 Task: Open a blank sheet, save the file as effectiveteamwork.doc Add Heading 'Key elements of effective teamwork:'Key elements of effective teamwork: Add the following points with square bulletsAdd the following points with square bullets •	Communication_x000D_
•	Shared goals_x000D_
•	Mutual respect_x000D_
 Highlight heading with color  Pink Select the entire text and apply  Outside Borders ,change the font size of heading and points to 16
Action: Mouse moved to (28, 65)
Screenshot: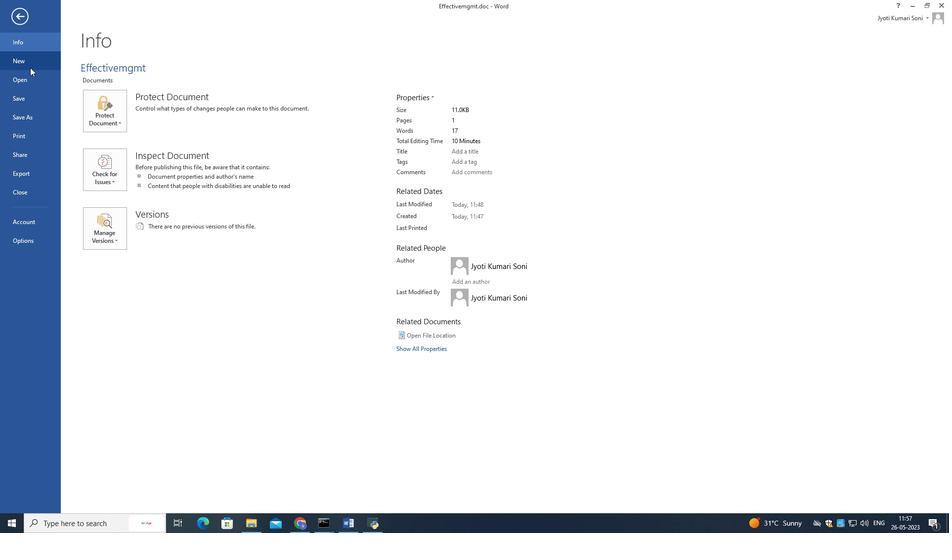 
Action: Mouse pressed left at (28, 65)
Screenshot: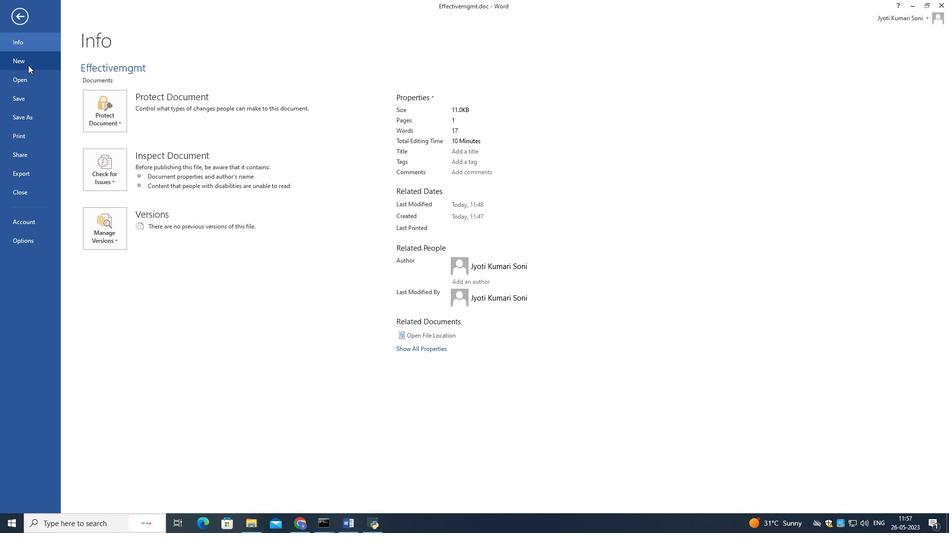 
Action: Mouse moved to (122, 149)
Screenshot: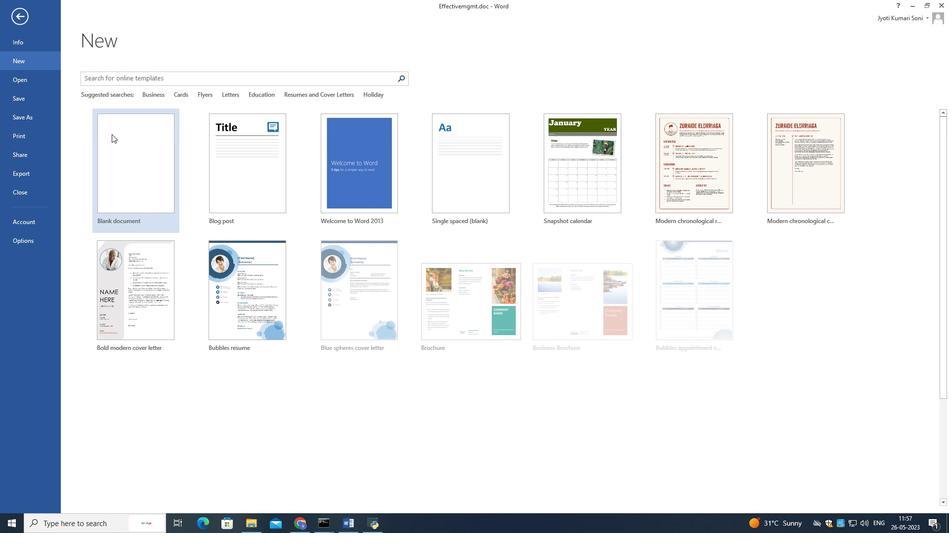
Action: Mouse pressed left at (122, 149)
Screenshot: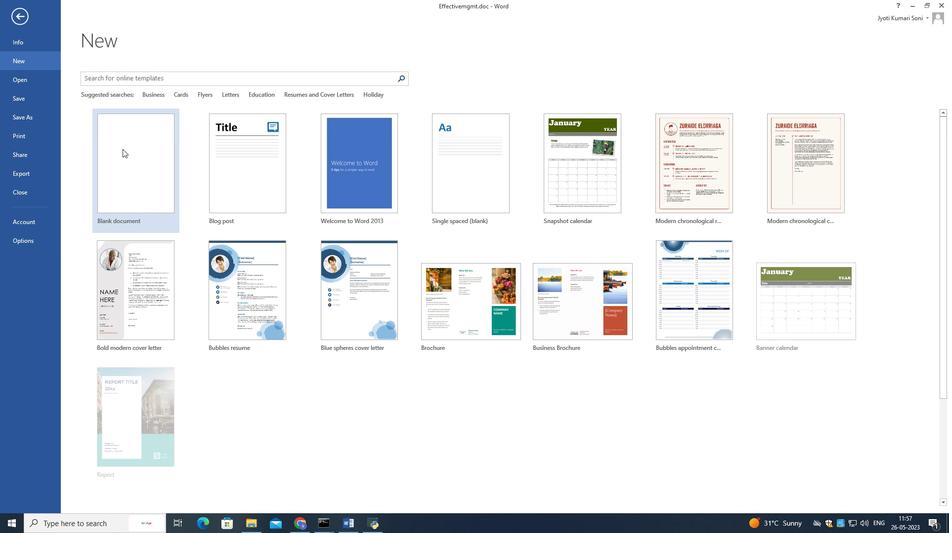 
Action: Mouse moved to (7, 14)
Screenshot: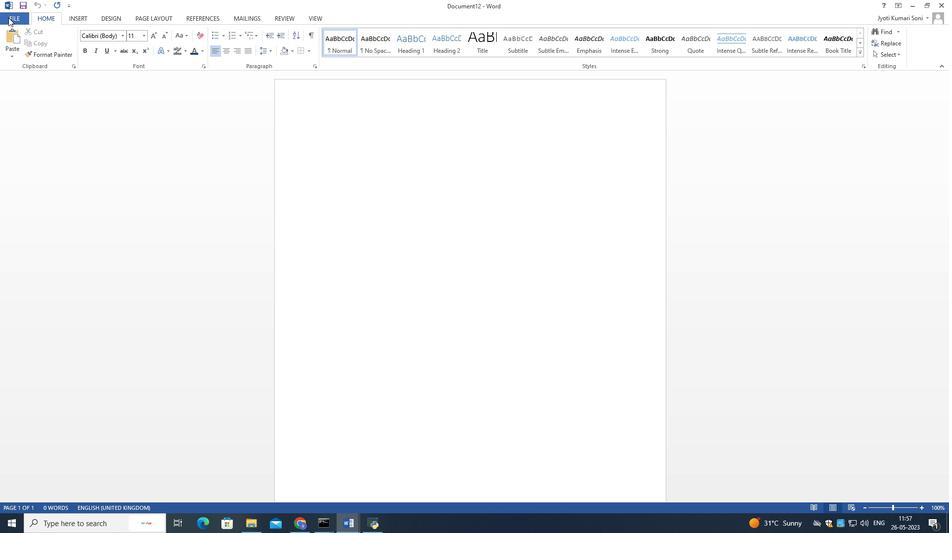
Action: Mouse pressed left at (7, 14)
Screenshot: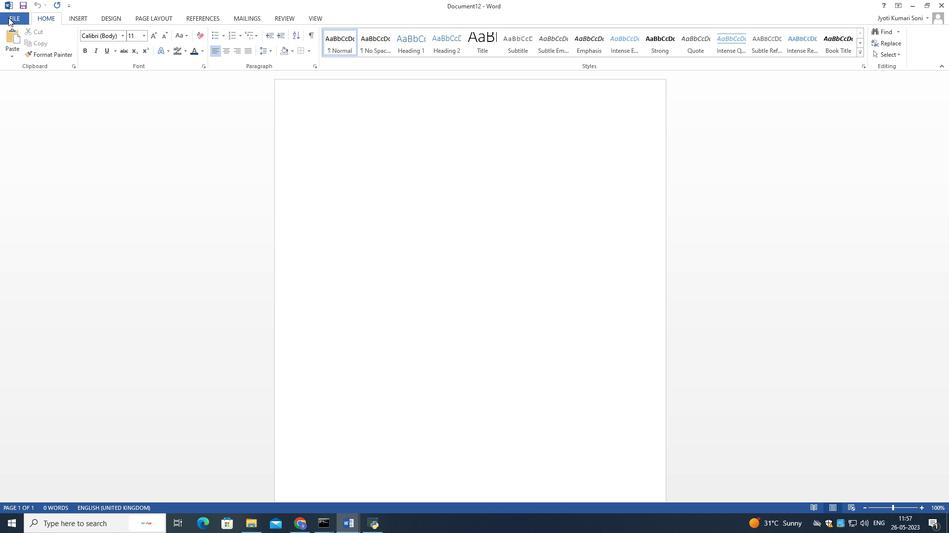 
Action: Mouse moved to (17, 115)
Screenshot: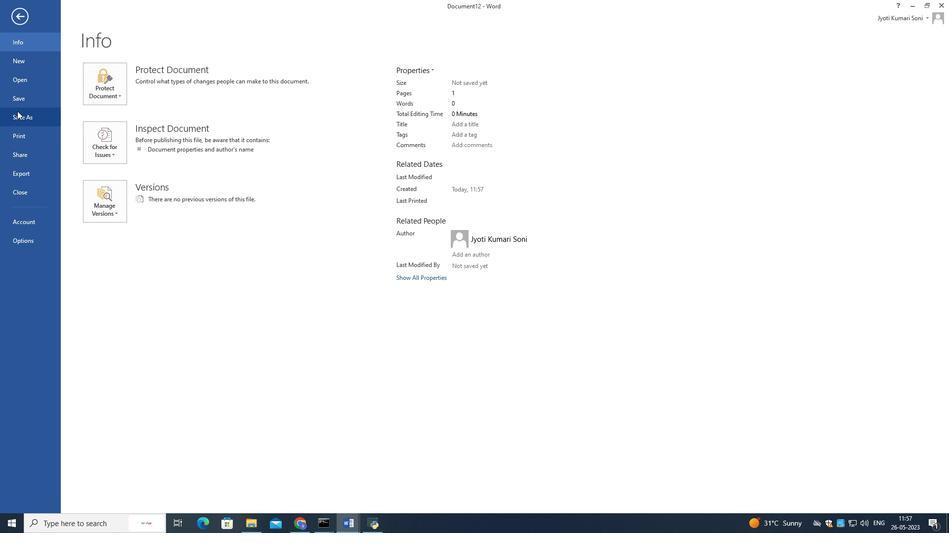 
Action: Mouse pressed left at (17, 115)
Screenshot: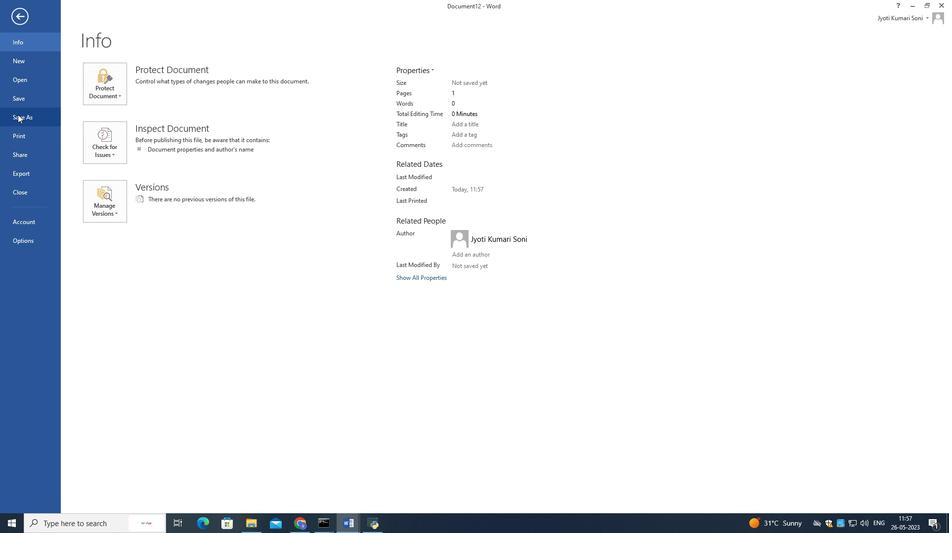 
Action: Mouse moved to (239, 102)
Screenshot: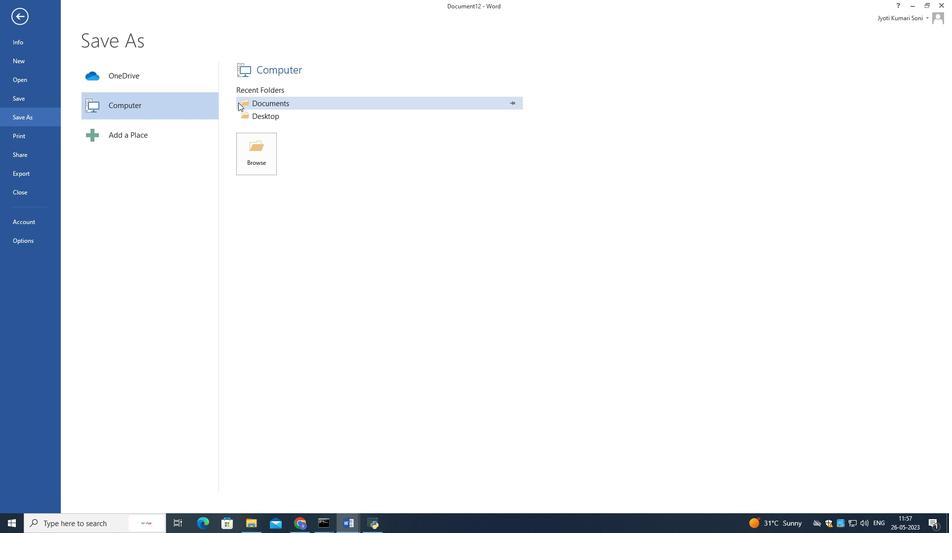 
Action: Mouse pressed left at (239, 102)
Screenshot: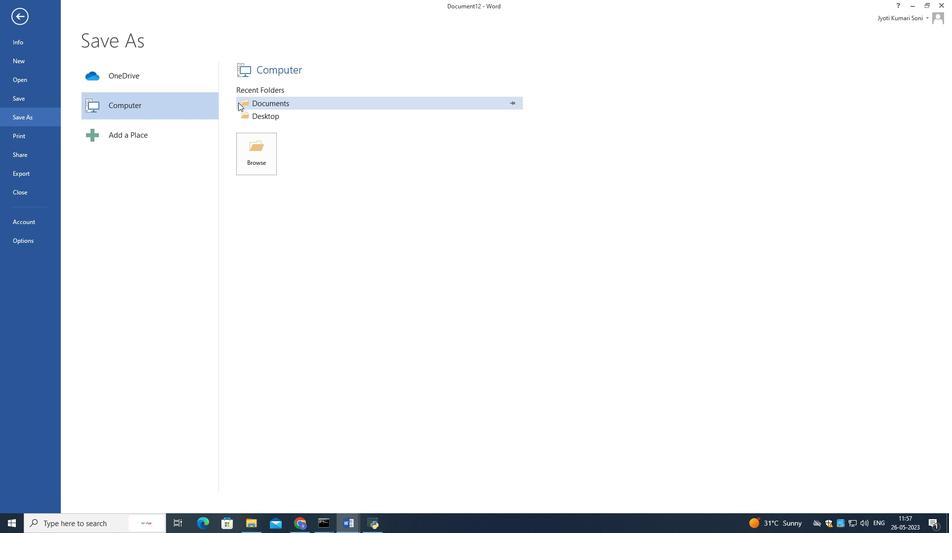 
Action: Key pressed <Key.shift>Effectivveteamwork.doc
Screenshot: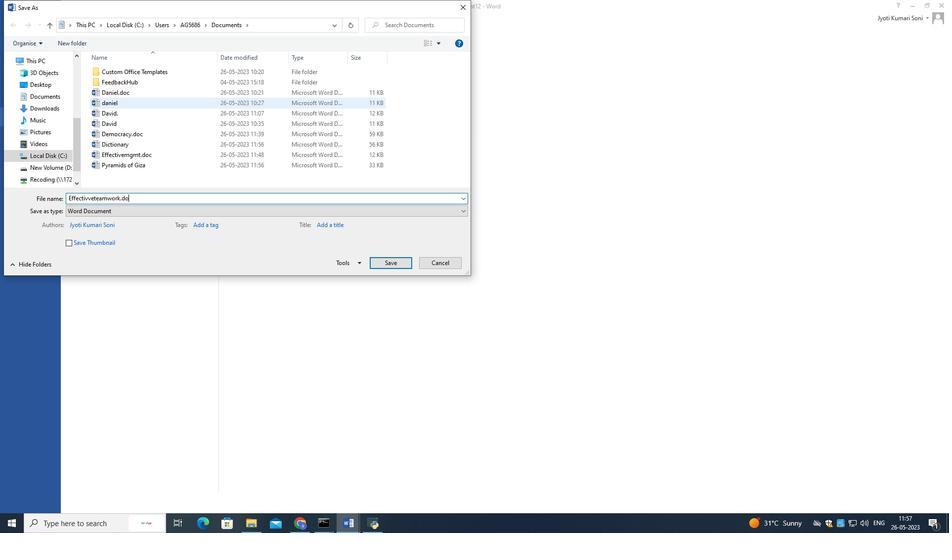 
Action: Mouse moved to (144, 122)
Screenshot: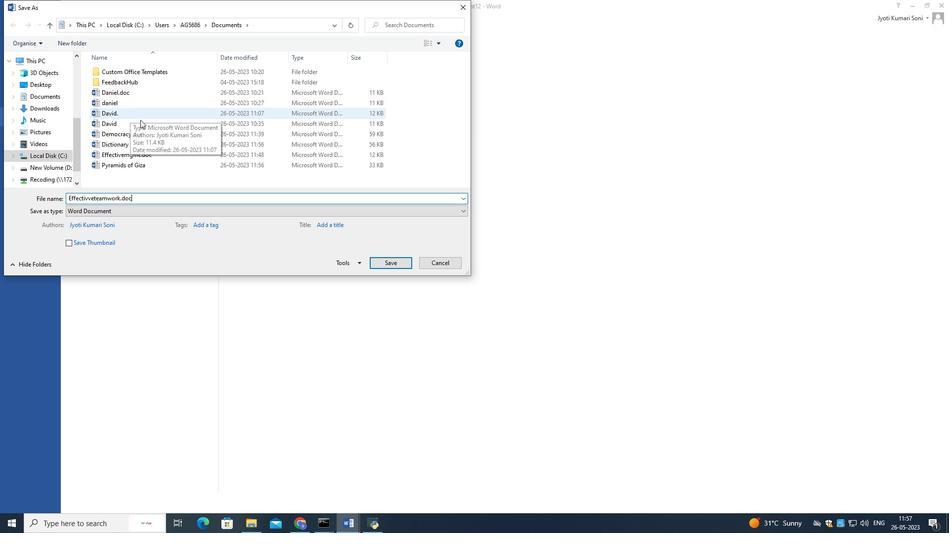 
Action: Key pressed <Key.enter>
Screenshot: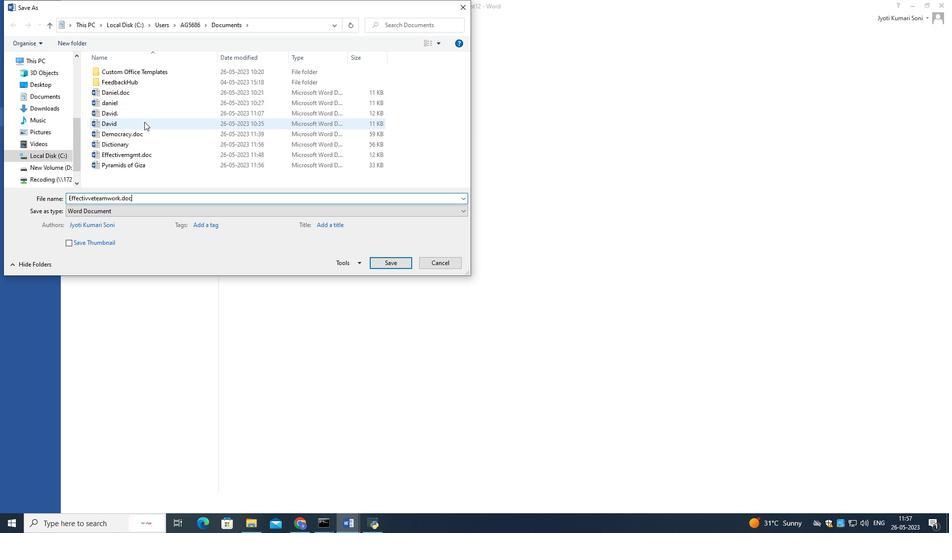 
Action: Mouse moved to (391, 135)
Screenshot: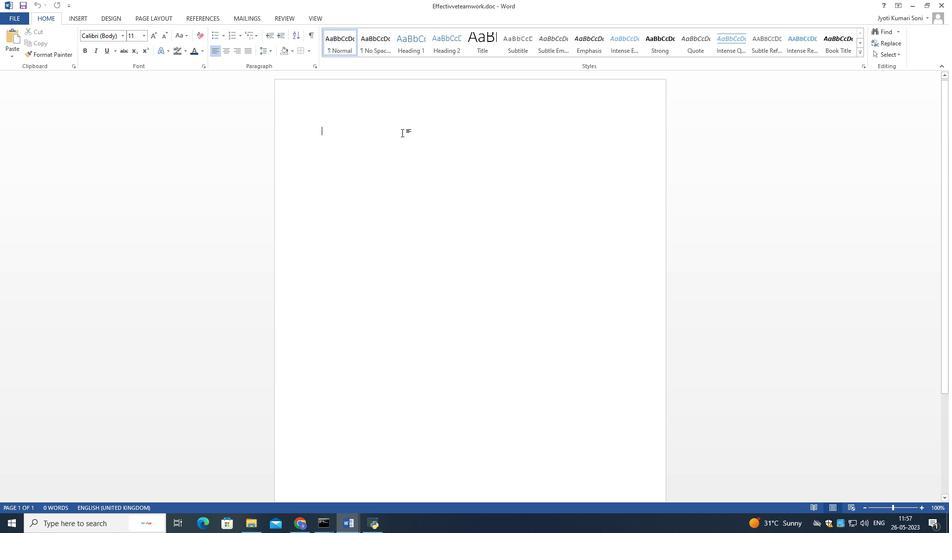 
Action: Key pressed <Key.shift><Key.shift><Key.shift><Key.shift><Key.shift><Key.shift><Key.shift>Key<Key.space>elements<Key.space>of<Key.space>effective<Key.space>teamwork<Key.shift_r>:<Key.space><Key.shift>Key<Key.space>ek<Key.backspace>lements<Key.space>of<Key.space>effective<Key.space>teamwork<Key.shift_r>:<Key.space>
Screenshot: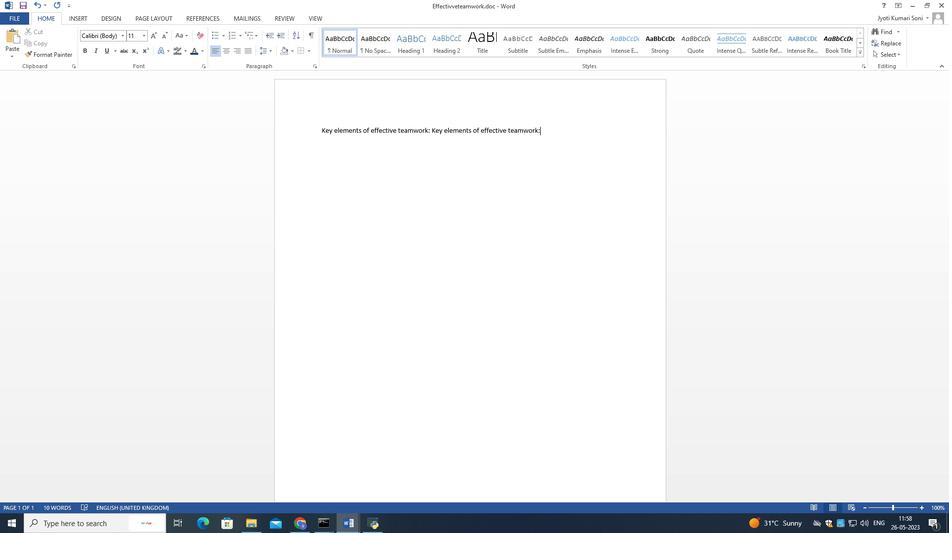 
Action: Mouse moved to (391, 135)
Screenshot: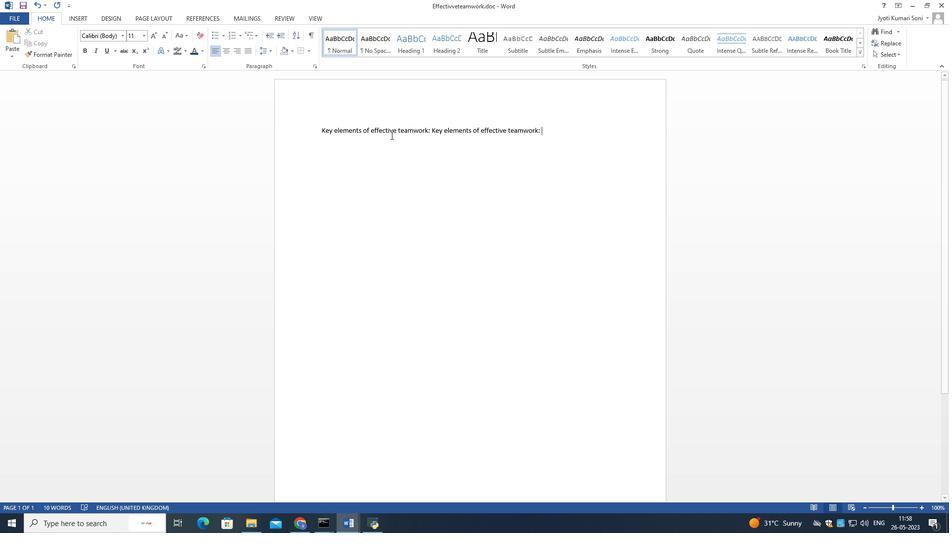 
Action: Key pressed <Key.enter>
Screenshot: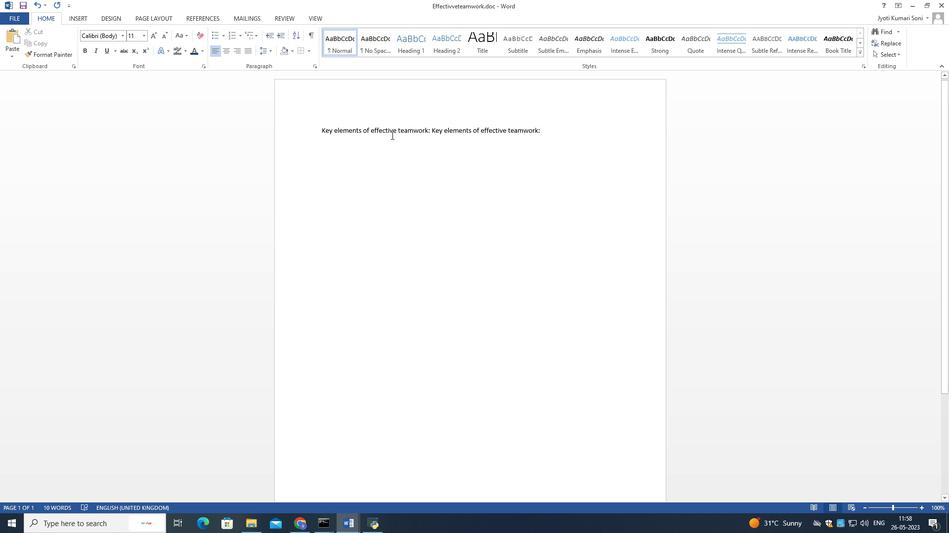 
Action: Mouse moved to (585, 62)
Screenshot: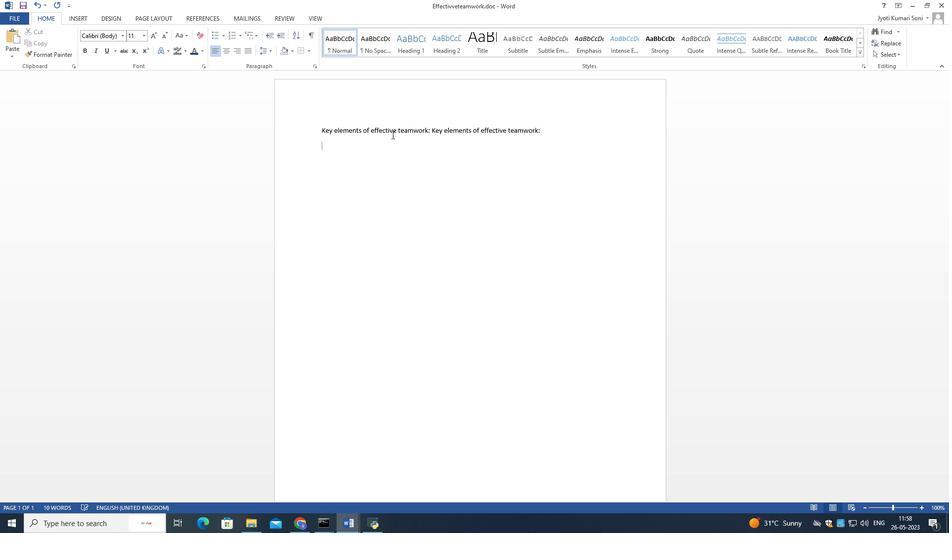 
Action: Mouse scrolled (585, 63) with delta (0, 0)
Screenshot: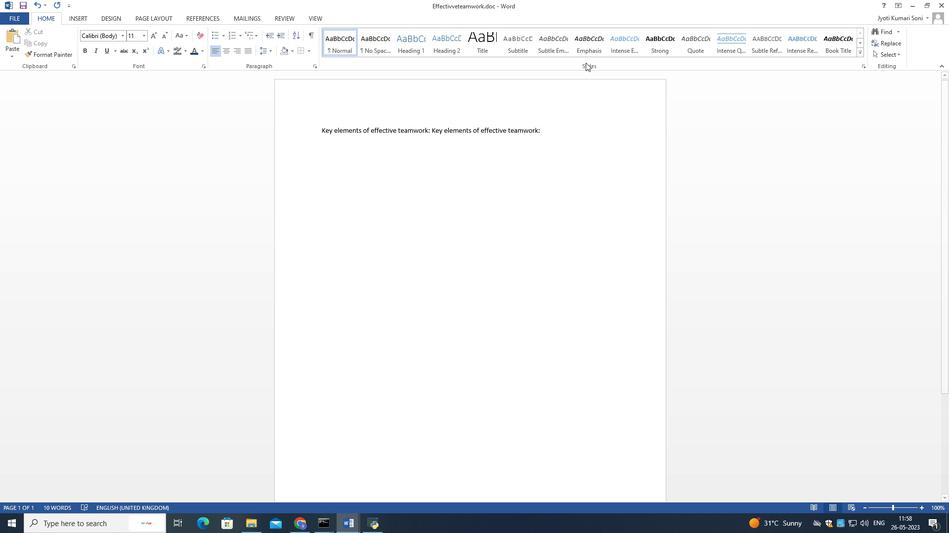 
Action: Mouse moved to (221, 33)
Screenshot: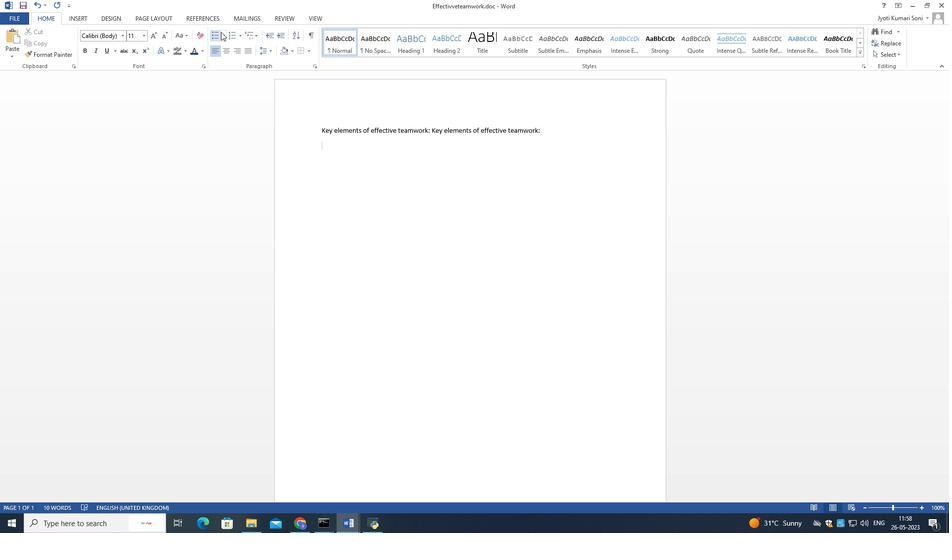 
Action: Mouse pressed left at (221, 33)
Screenshot: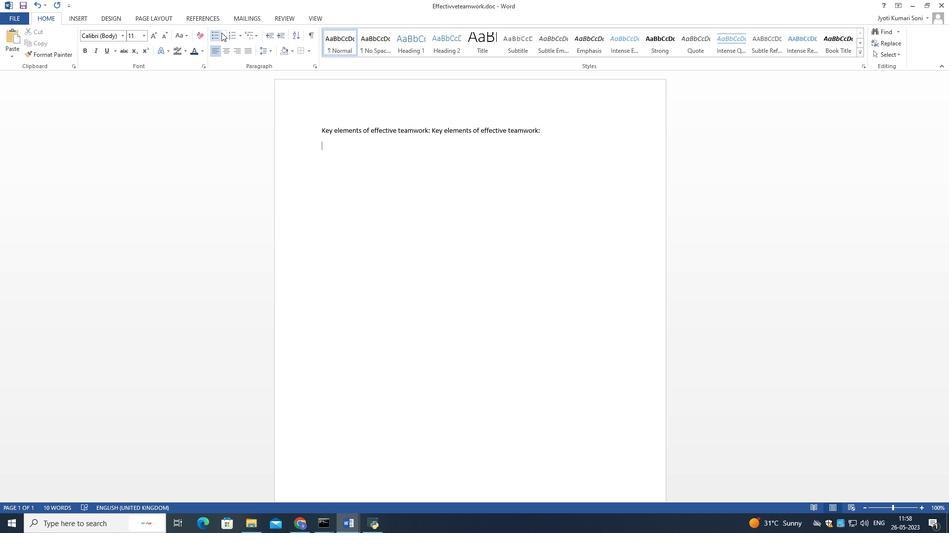 
Action: Mouse moved to (289, 102)
Screenshot: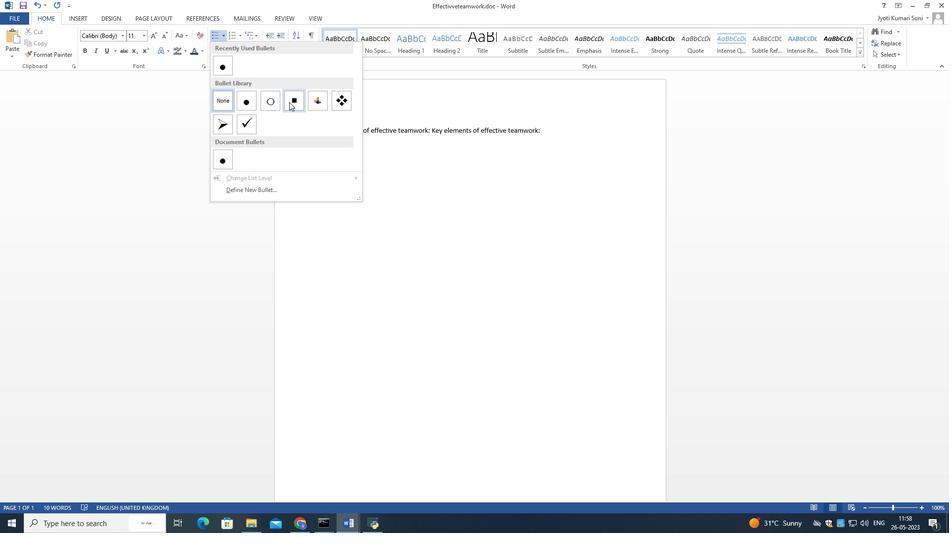 
Action: Mouse pressed left at (289, 102)
Screenshot: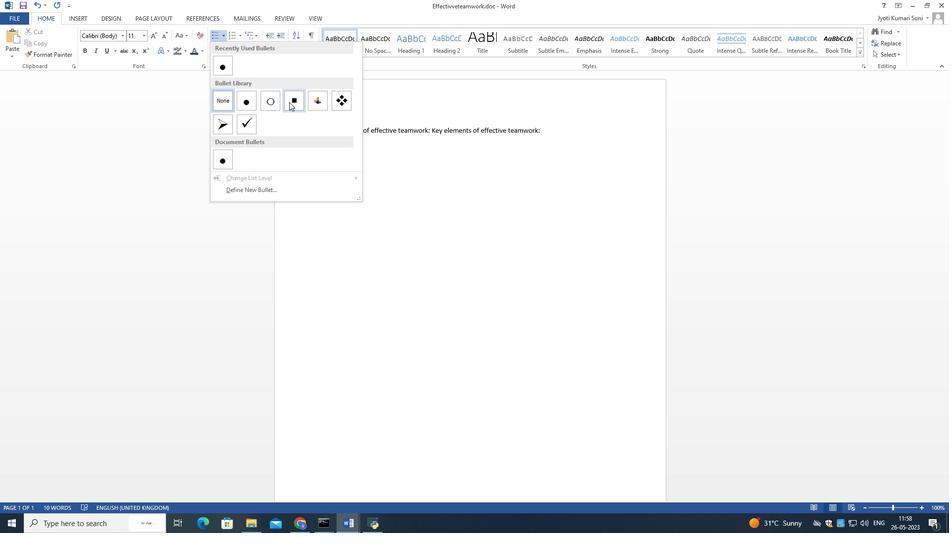 
Action: Mouse moved to (381, 178)
Screenshot: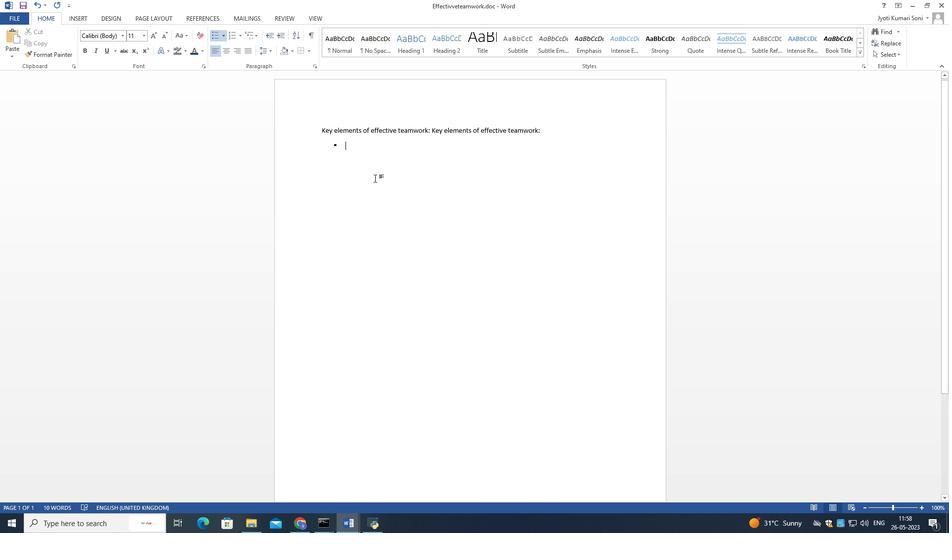 
Action: Key pressed <Key.shift><Key.shift><Key.shift>Communication<Key.enter><Key.shift>Shared<Key.space>goals<Key.enter><Key.shift>mutual<Key.space>respect
Screenshot: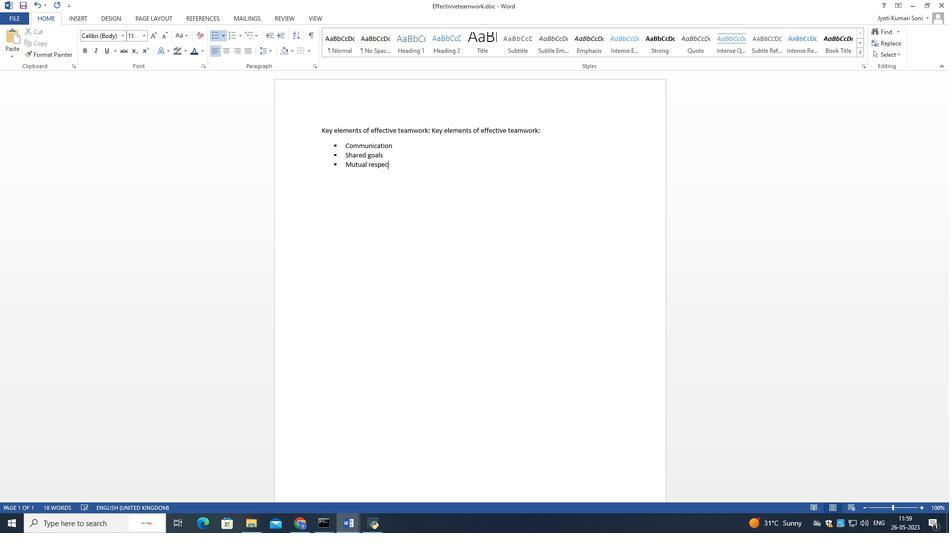 
Action: Mouse moved to (570, 125)
Screenshot: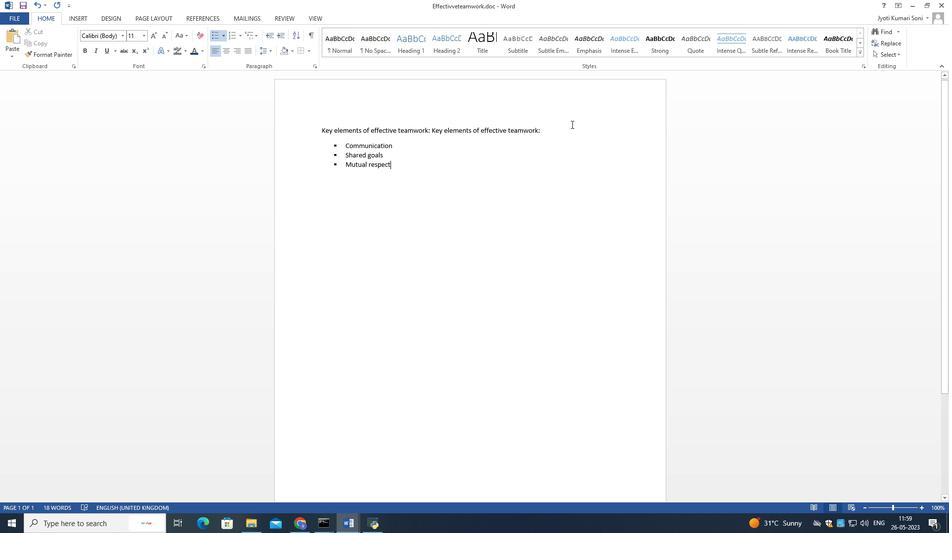 
Action: Mouse pressed left at (570, 125)
Screenshot: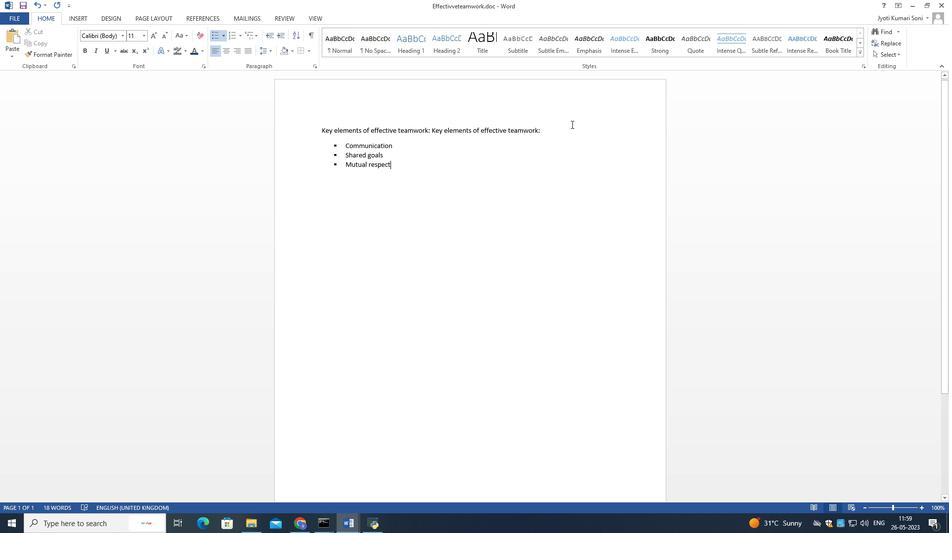 
Action: Mouse moved to (182, 51)
Screenshot: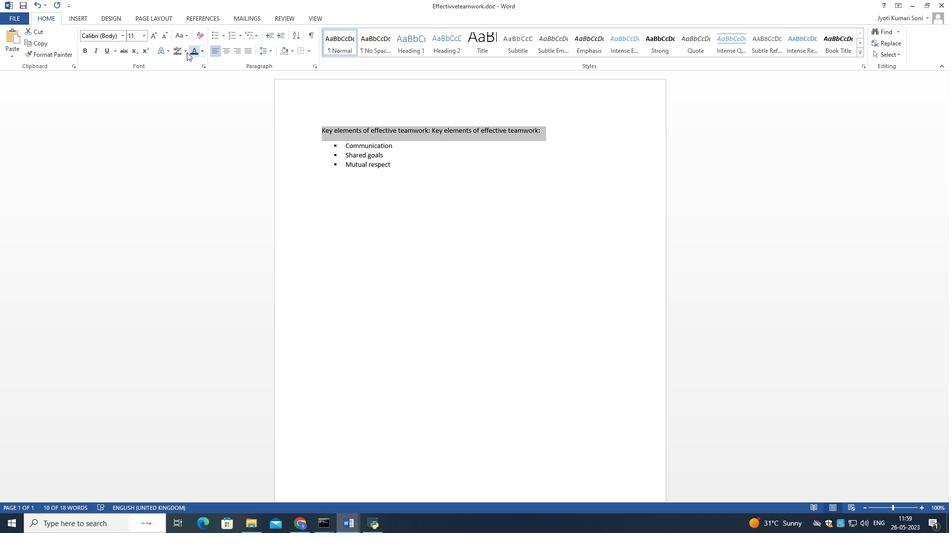 
Action: Mouse pressed left at (182, 51)
Screenshot: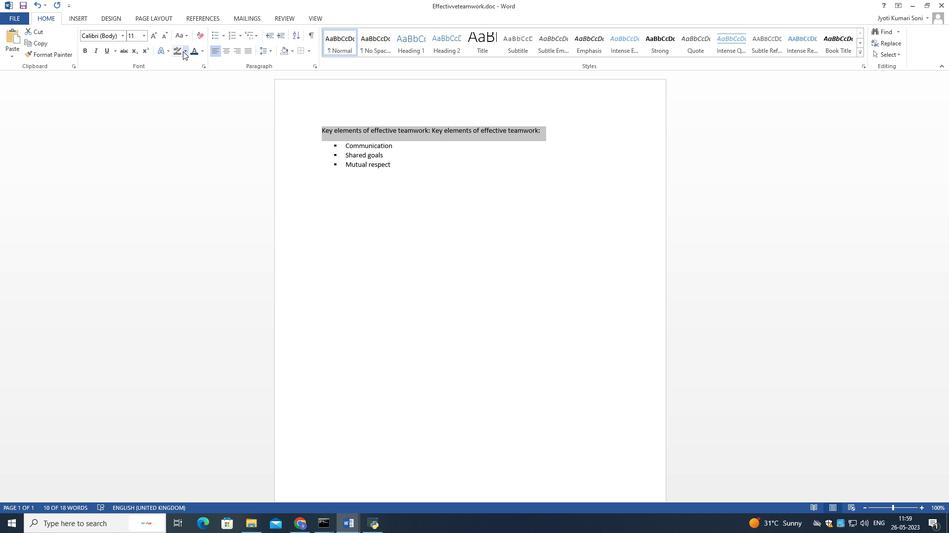 
Action: Mouse moved to (164, 108)
Screenshot: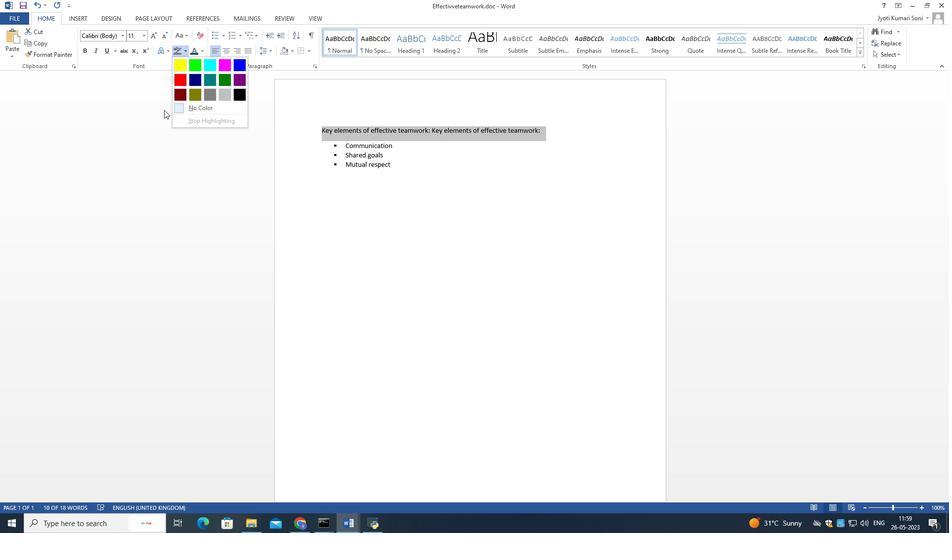 
Action: Mouse pressed left at (164, 108)
Screenshot: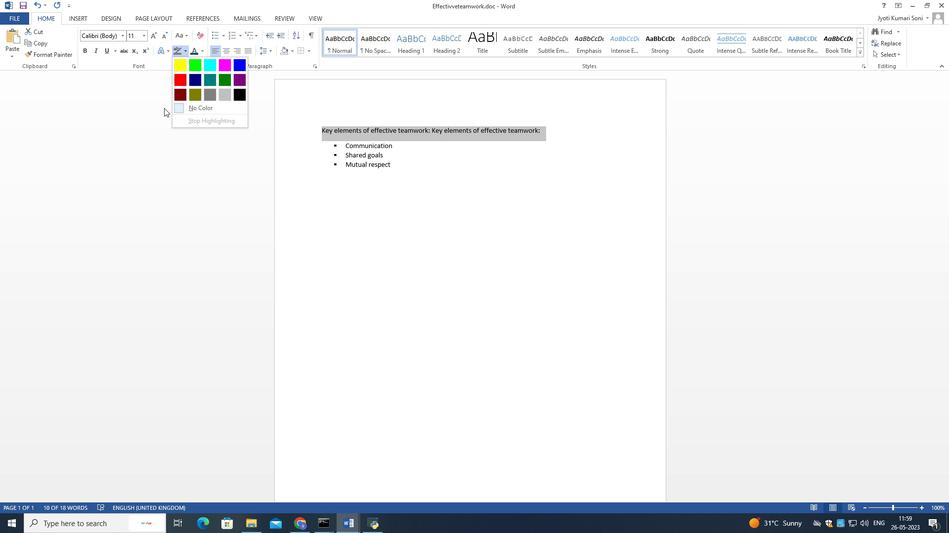 
Action: Mouse moved to (182, 55)
Screenshot: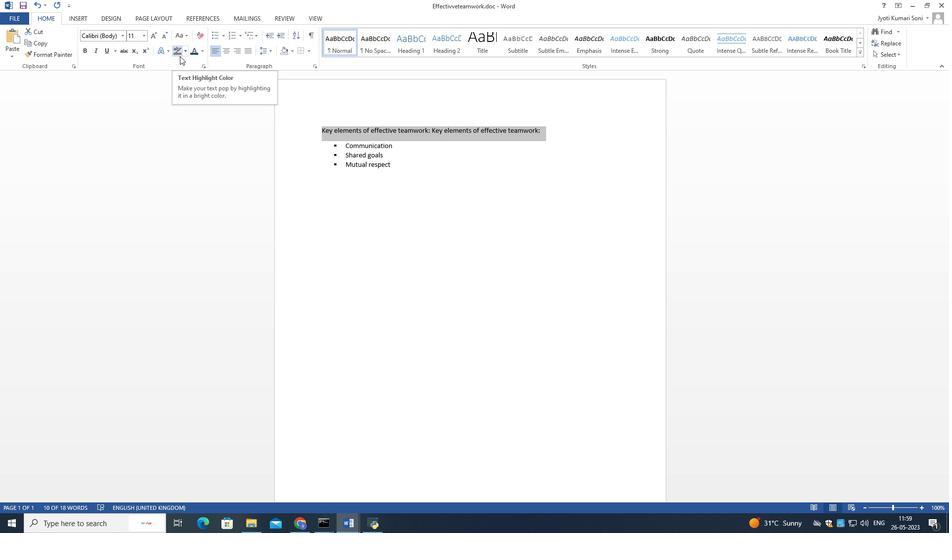 
Action: Mouse pressed left at (182, 55)
Screenshot: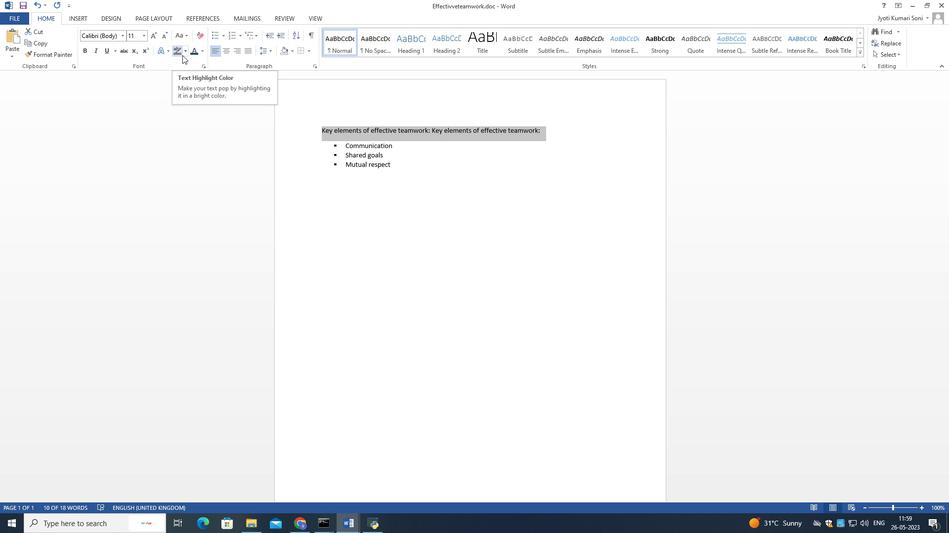
Action: Mouse moved to (180, 51)
Screenshot: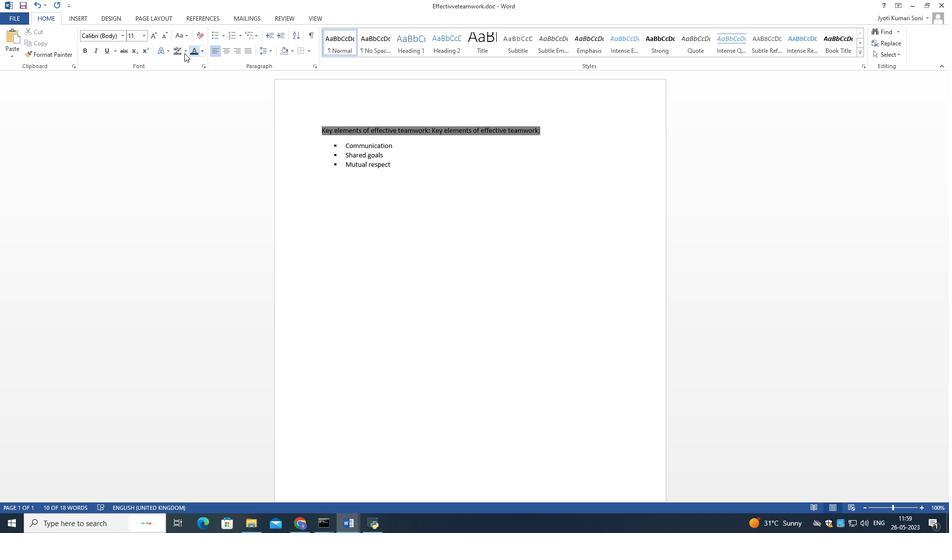 
Action: Mouse pressed left at (180, 51)
Screenshot: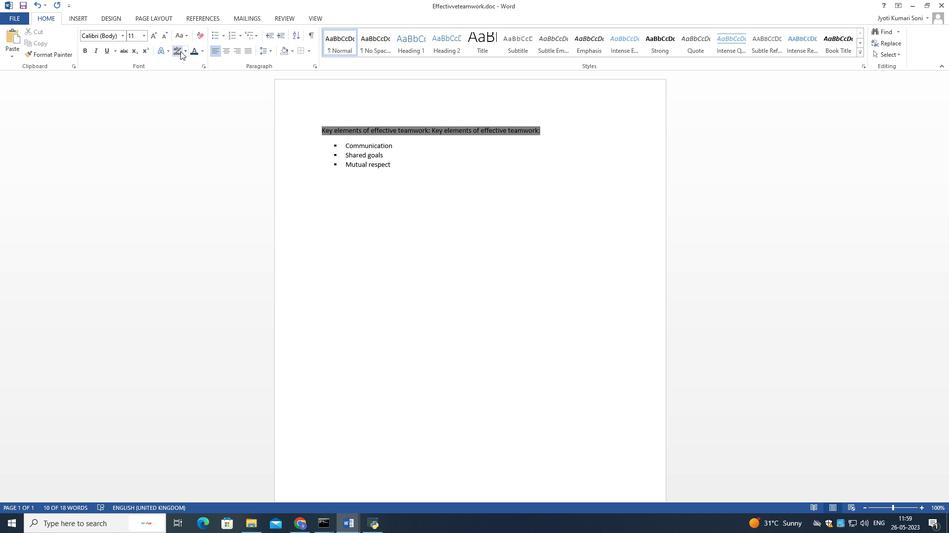 
Action: Mouse moved to (185, 54)
Screenshot: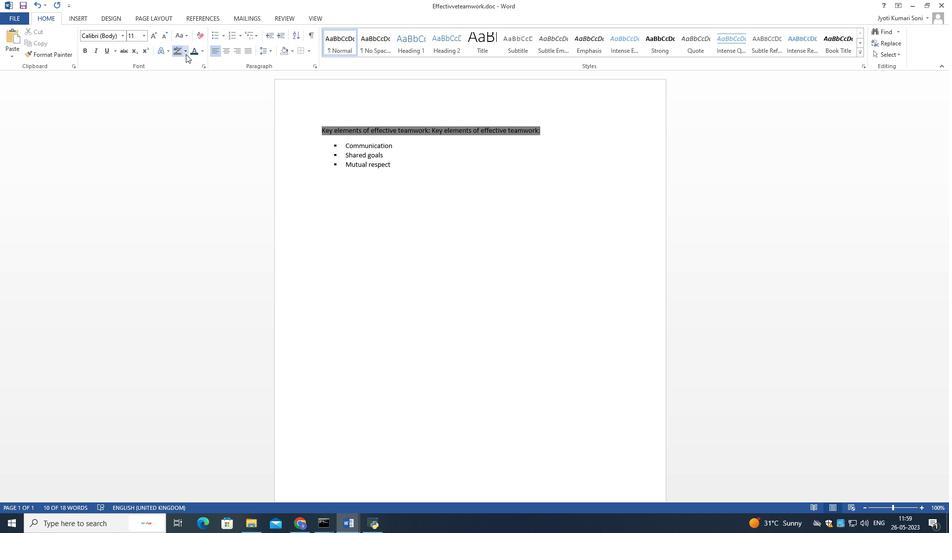 
Action: Mouse pressed left at (185, 54)
Screenshot: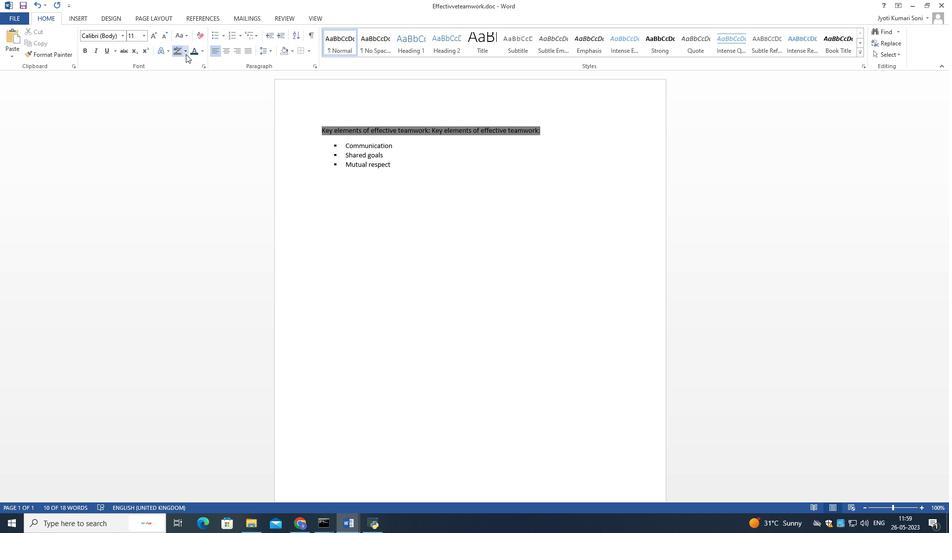 
Action: Mouse moved to (223, 69)
Screenshot: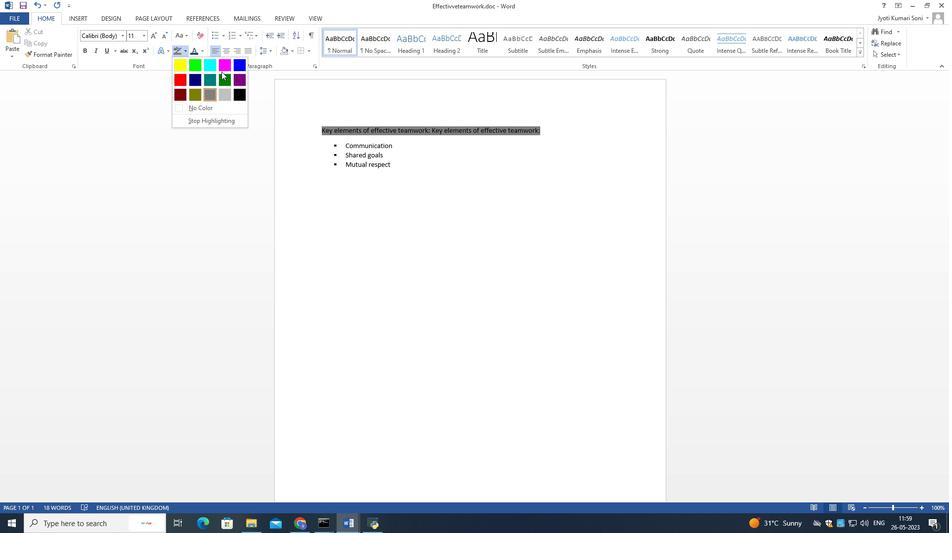 
Action: Mouse pressed left at (223, 69)
Screenshot: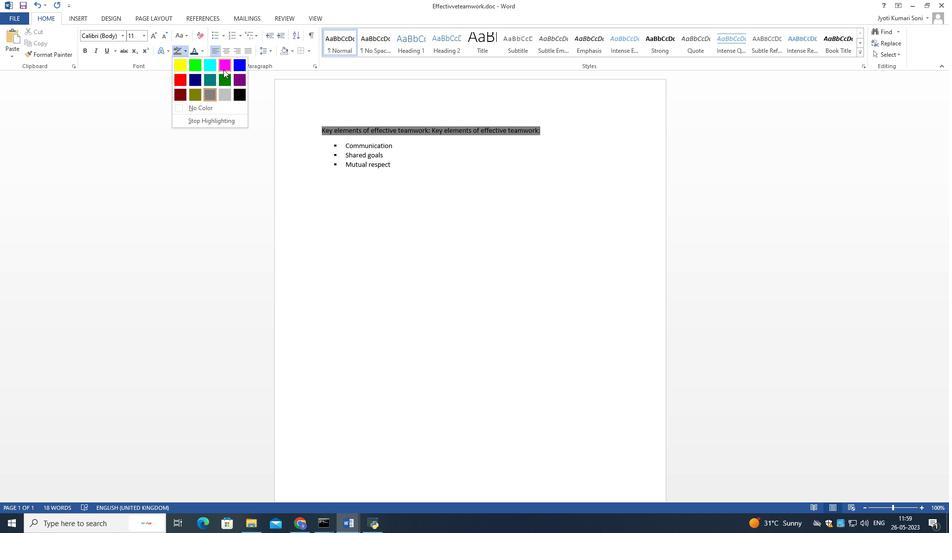 
Action: Mouse moved to (504, 130)
Screenshot: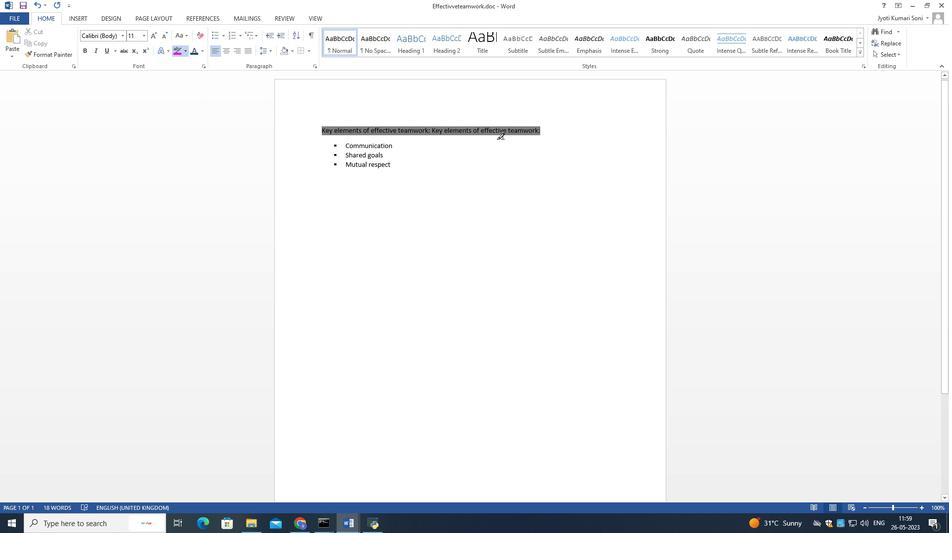 
Action: Mouse pressed left at (504, 130)
Screenshot: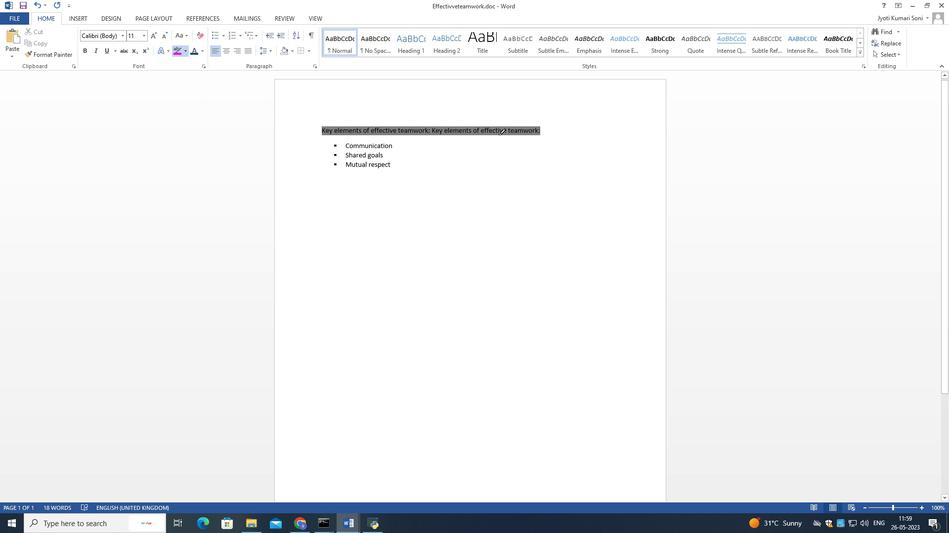 
Action: Mouse pressed left at (504, 130)
Screenshot: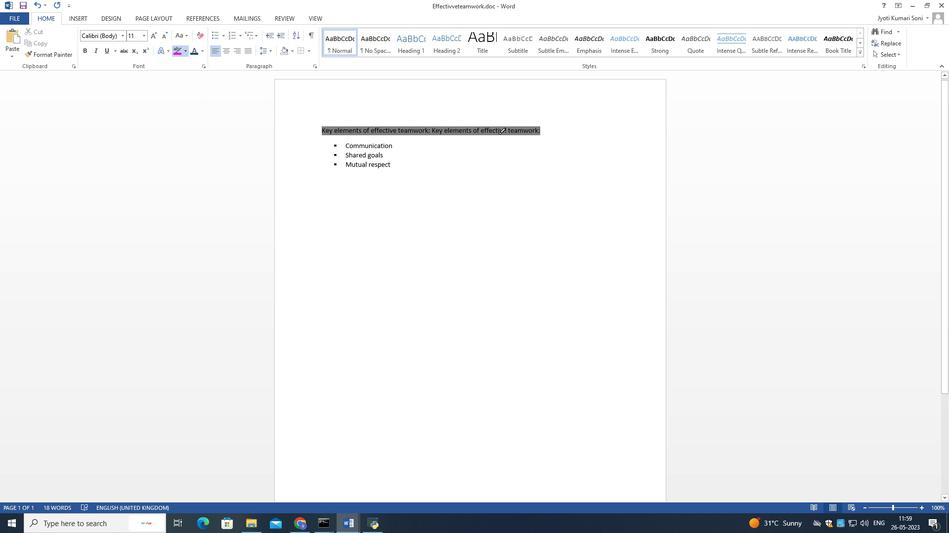 
Action: Mouse moved to (540, 127)
Screenshot: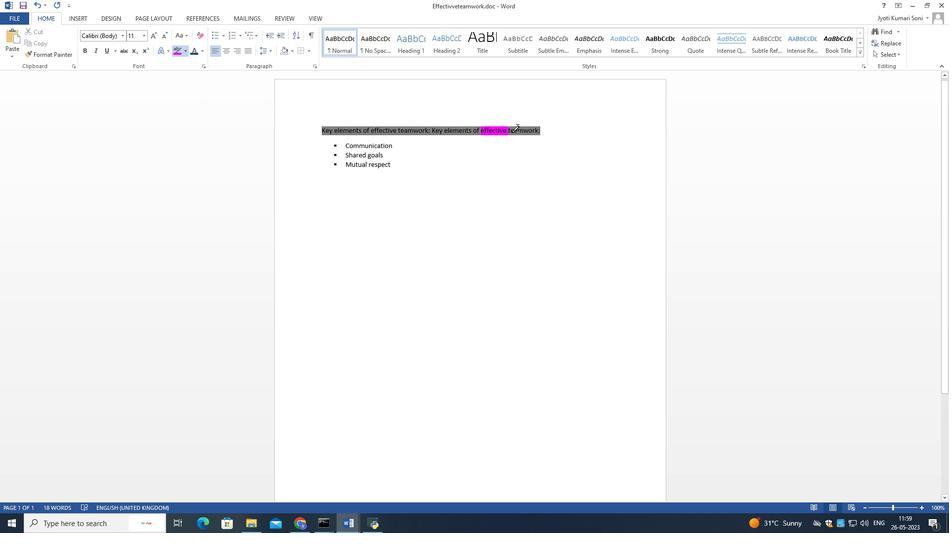 
Action: Mouse pressed left at (540, 127)
Screenshot: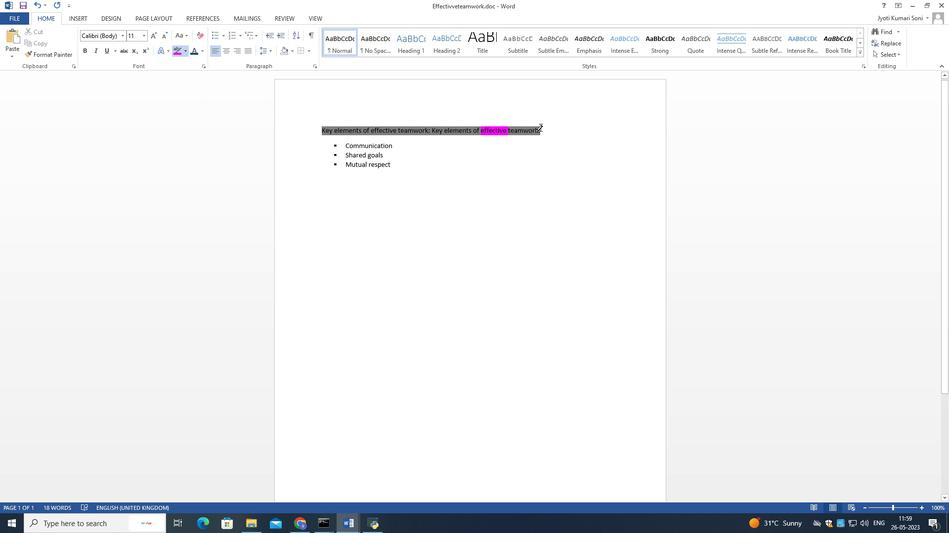 
Action: Mouse moved to (536, 127)
Screenshot: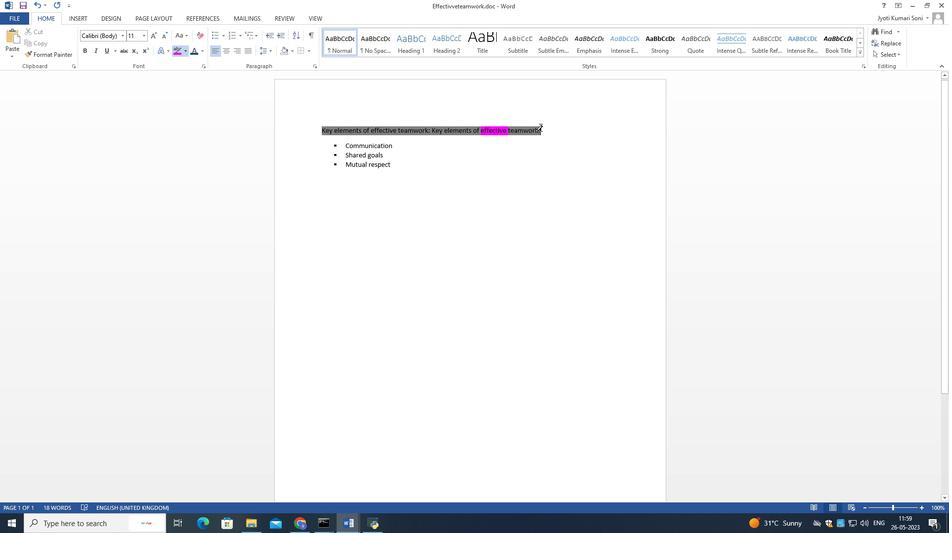 
Action: Mouse pressed left at (536, 127)
Screenshot: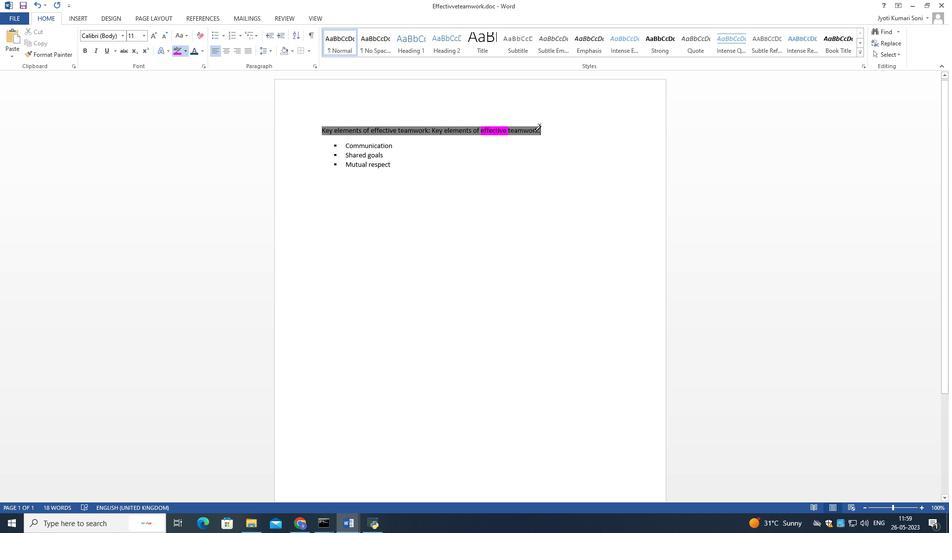 
Action: Mouse moved to (535, 127)
Screenshot: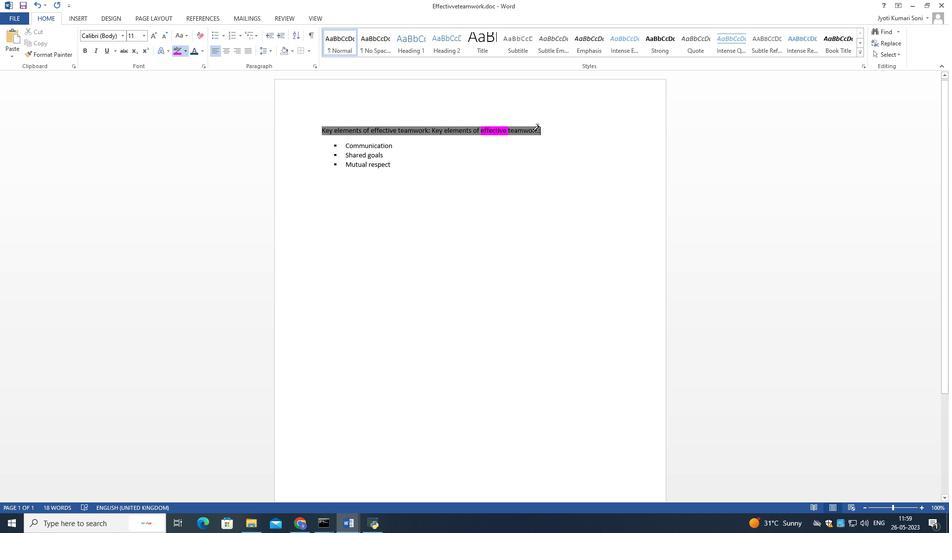 
Action: Mouse pressed left at (535, 127)
Screenshot: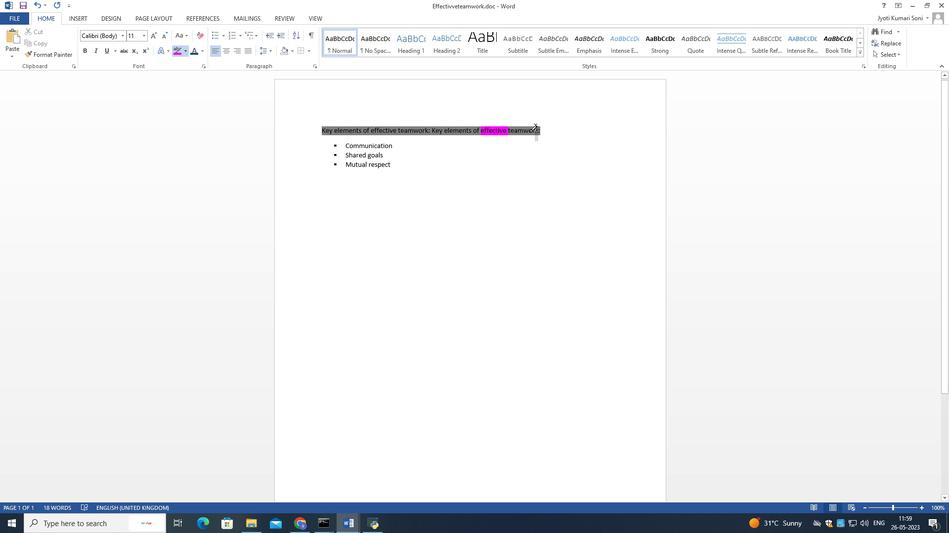 
Action: Mouse moved to (524, 125)
Screenshot: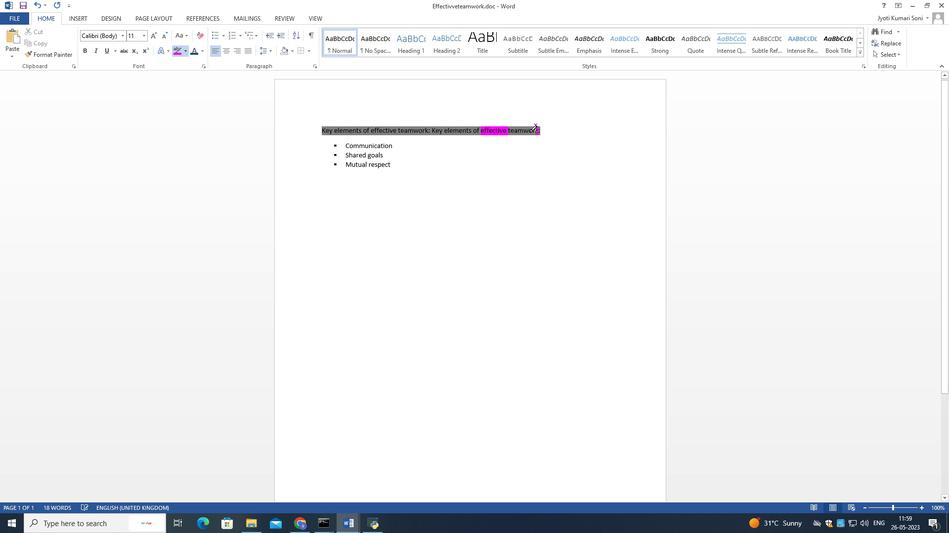
Action: Mouse pressed left at (524, 125)
Screenshot: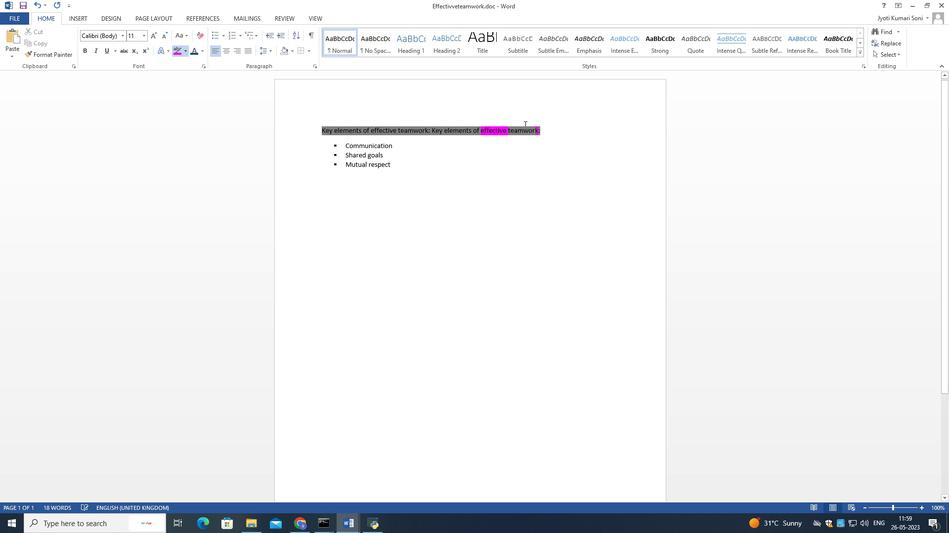 
Action: Mouse moved to (524, 125)
Screenshot: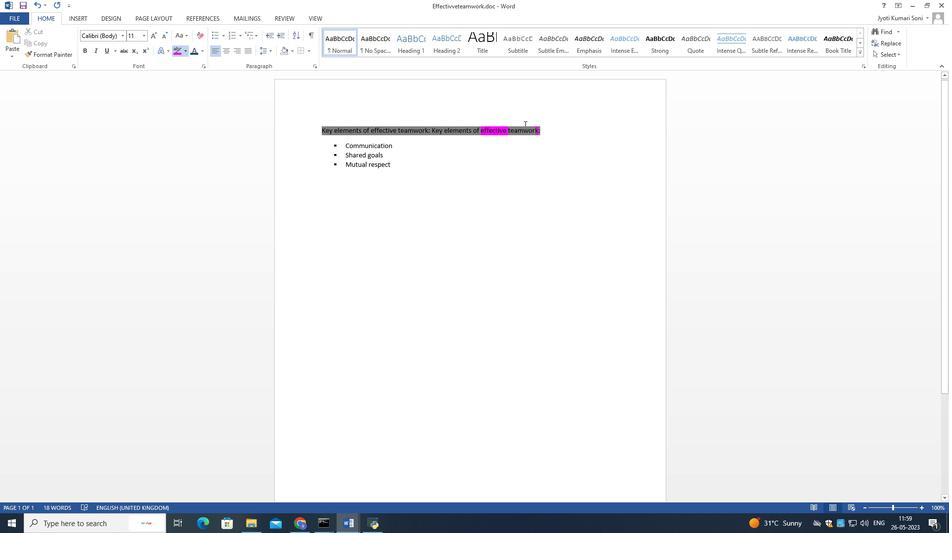 
Action: Mouse pressed left at (524, 125)
Screenshot: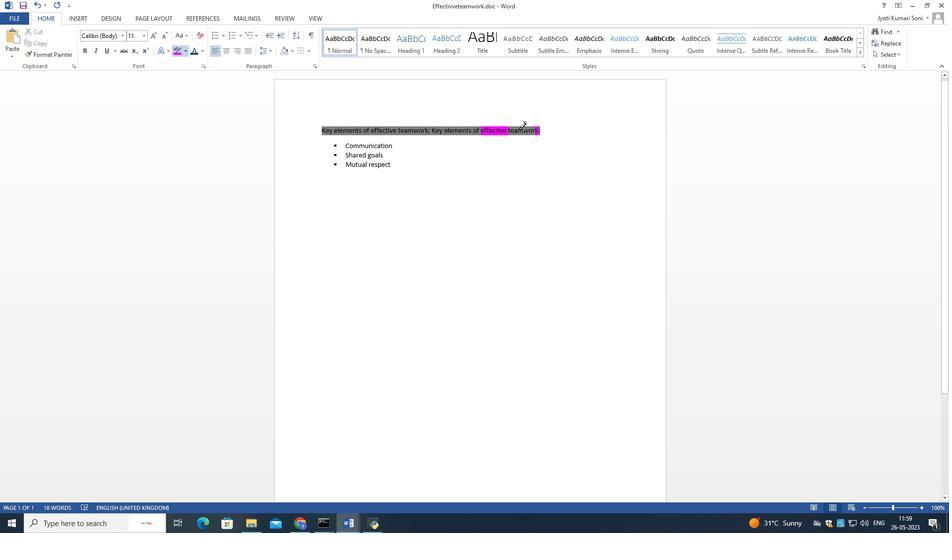 
Action: Mouse moved to (516, 138)
Screenshot: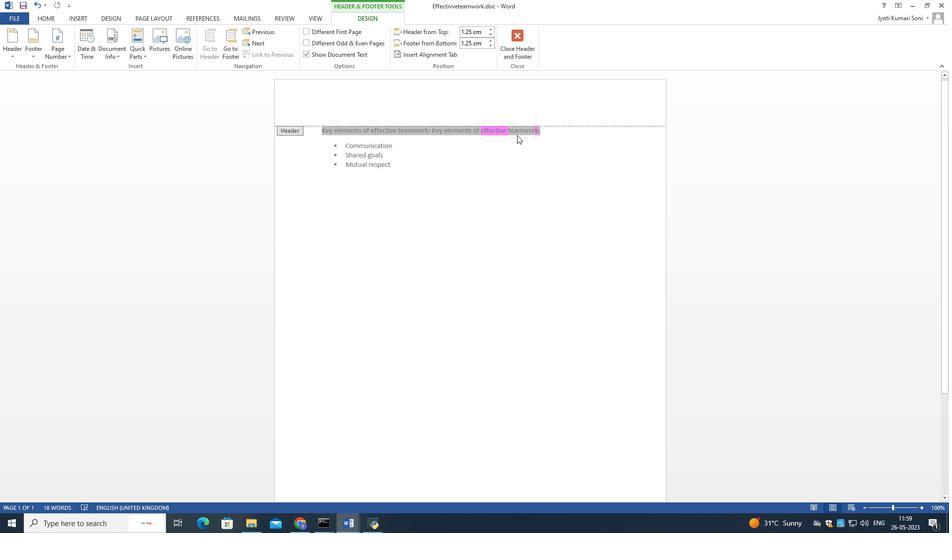 
Action: Mouse pressed left at (516, 138)
Screenshot: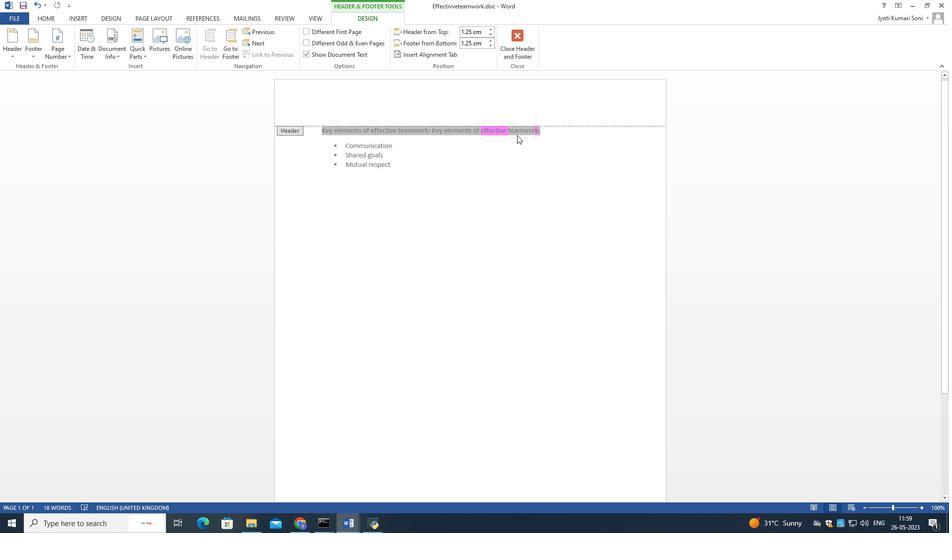
Action: Mouse pressed left at (516, 138)
Screenshot: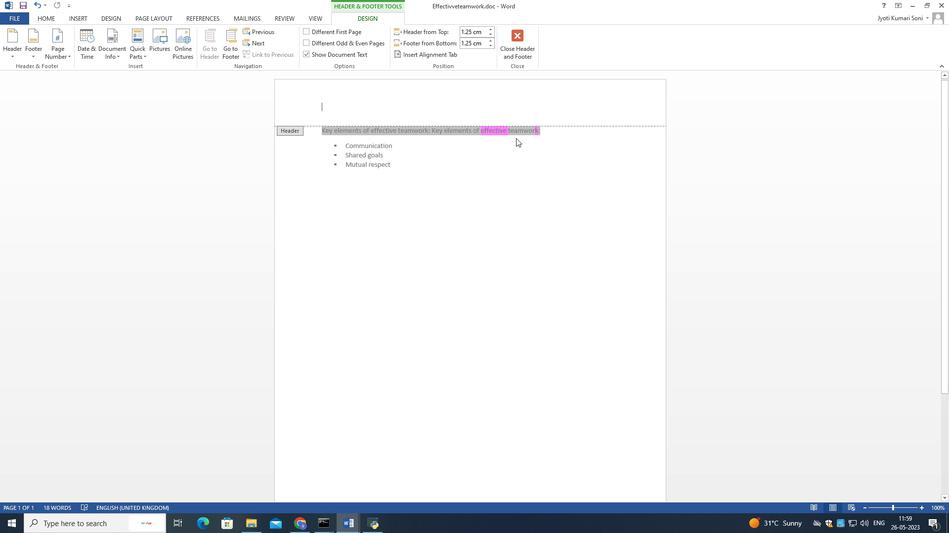 
Action: Mouse pressed left at (516, 138)
Screenshot: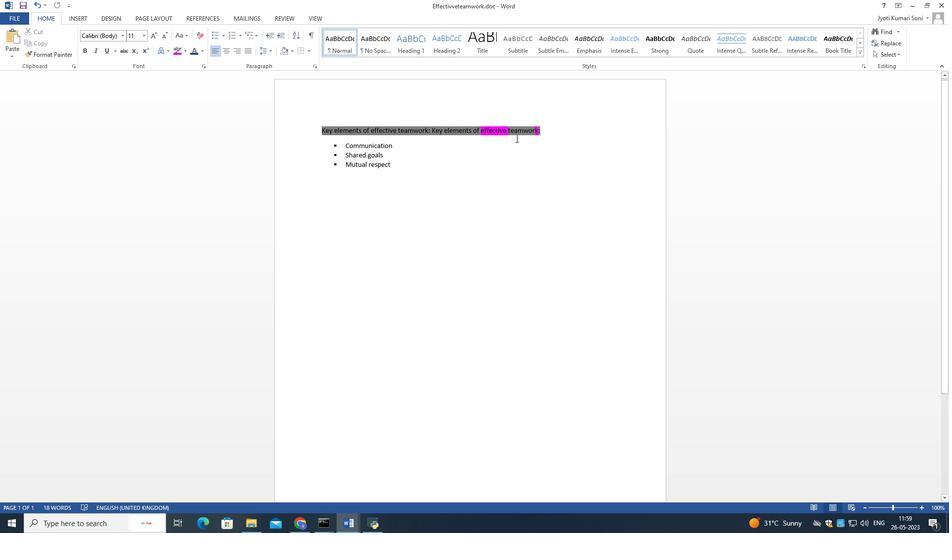 
Action: Mouse moved to (520, 153)
Screenshot: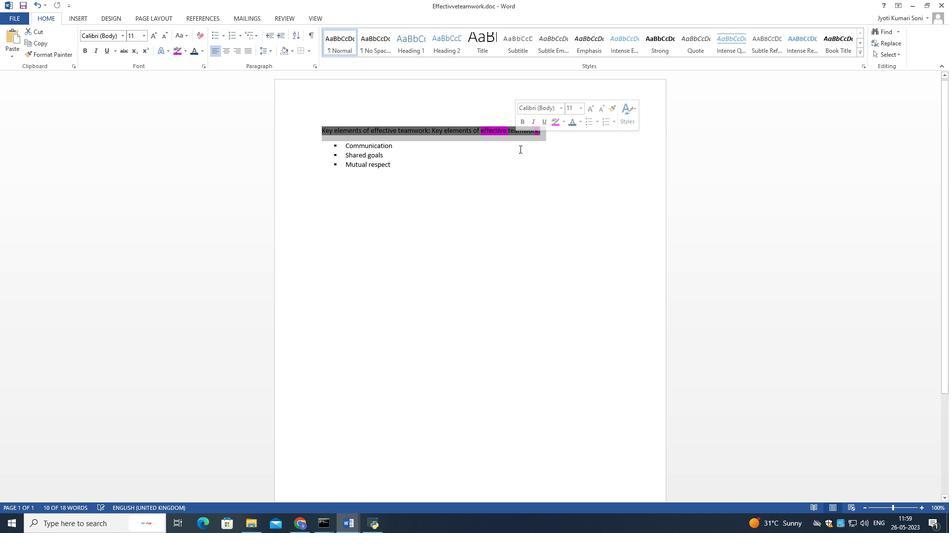 
Action: Mouse pressed left at (520, 153)
Screenshot: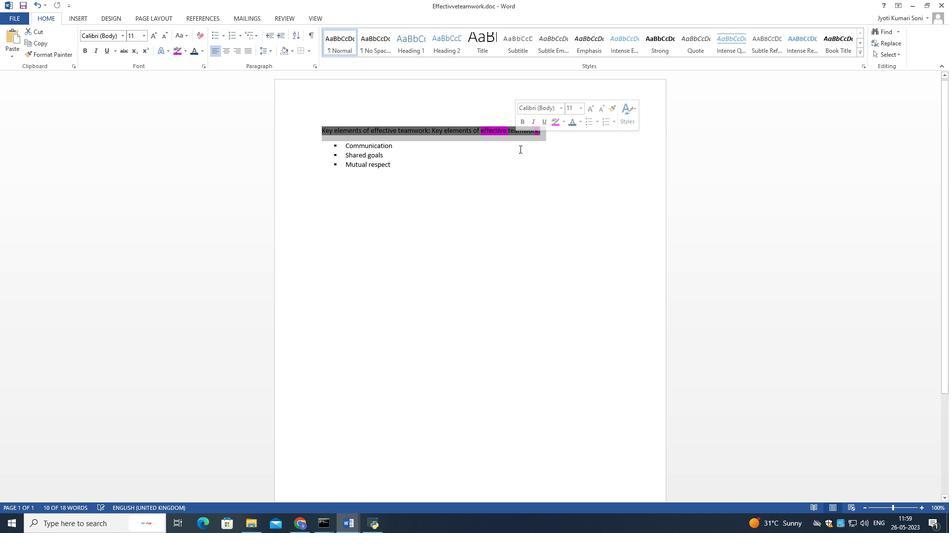 
Action: Mouse moved to (520, 154)
Screenshot: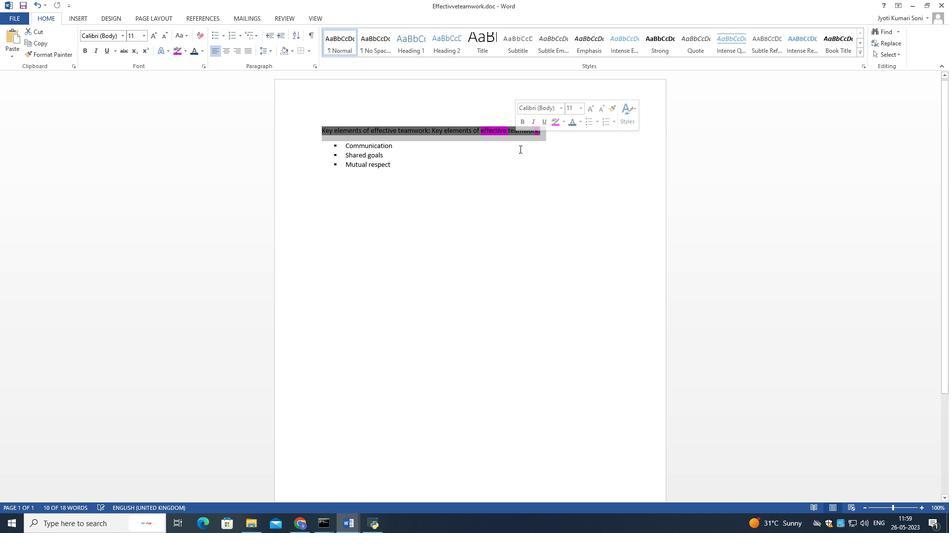 
Action: Key pressed ctrl+Z
Screenshot: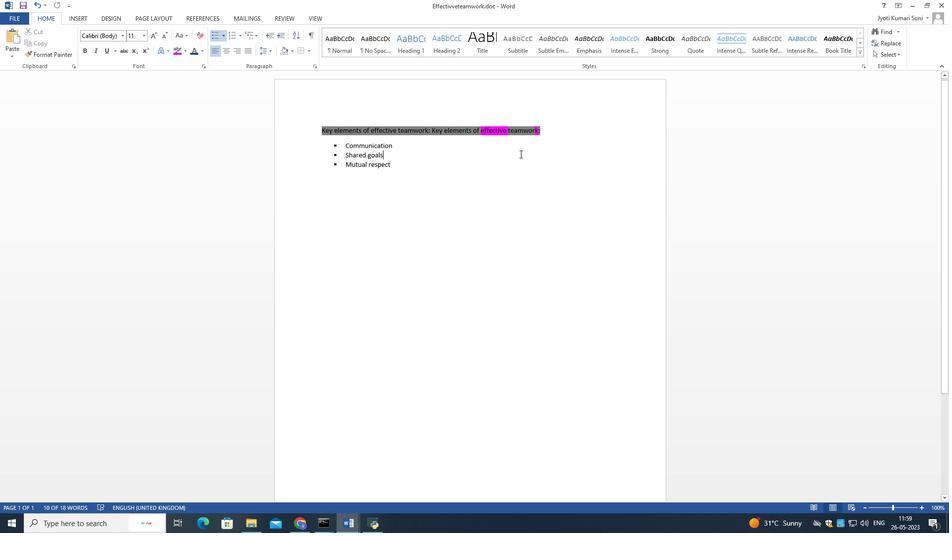 
Action: Mouse moved to (519, 153)
Screenshot: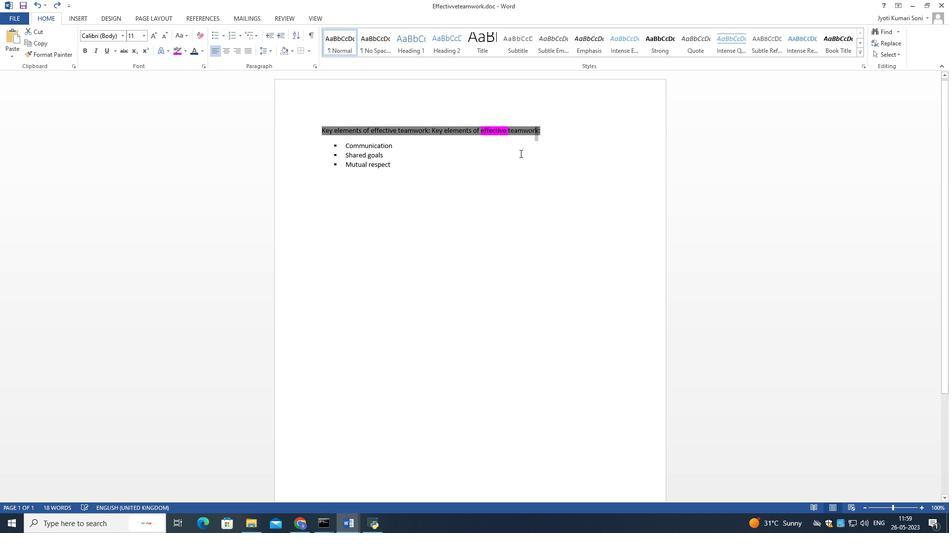 
Action: Key pressed ctrl+Z
Screenshot: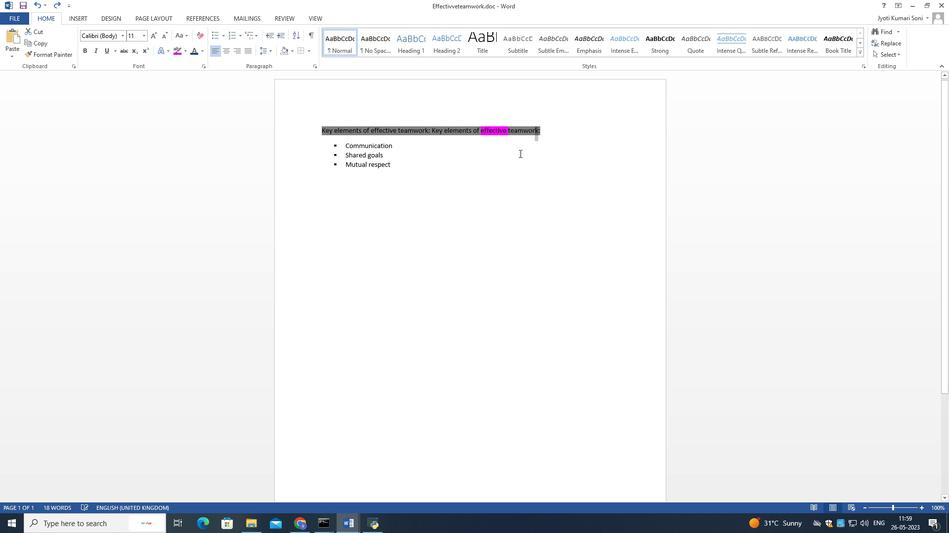 
Action: Mouse moved to (518, 153)
Screenshot: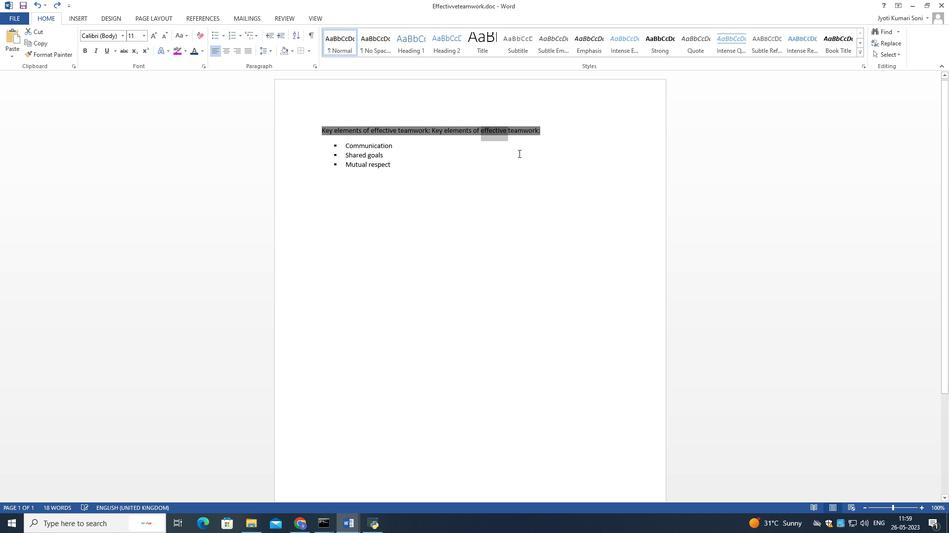 
Action: Key pressed ctrl+Z
Screenshot: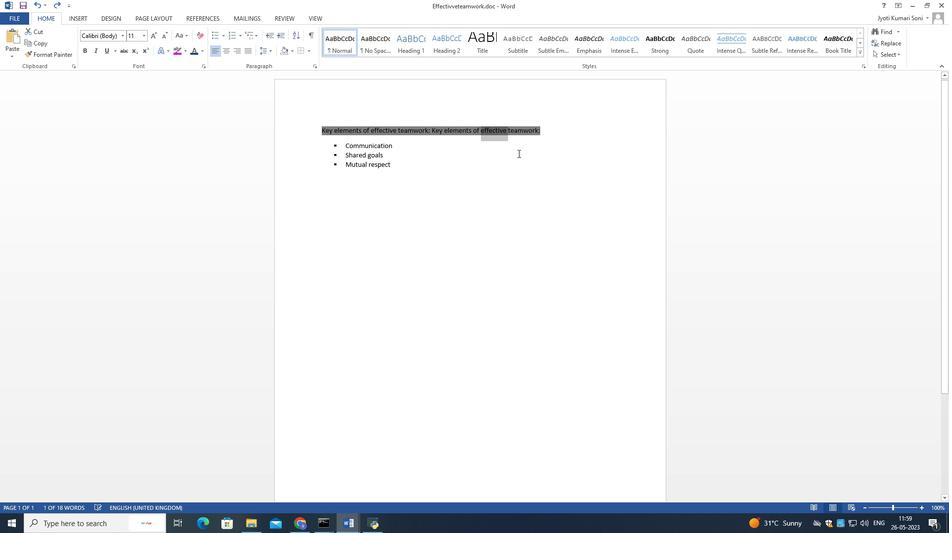
Action: Mouse moved to (564, 143)
Screenshot: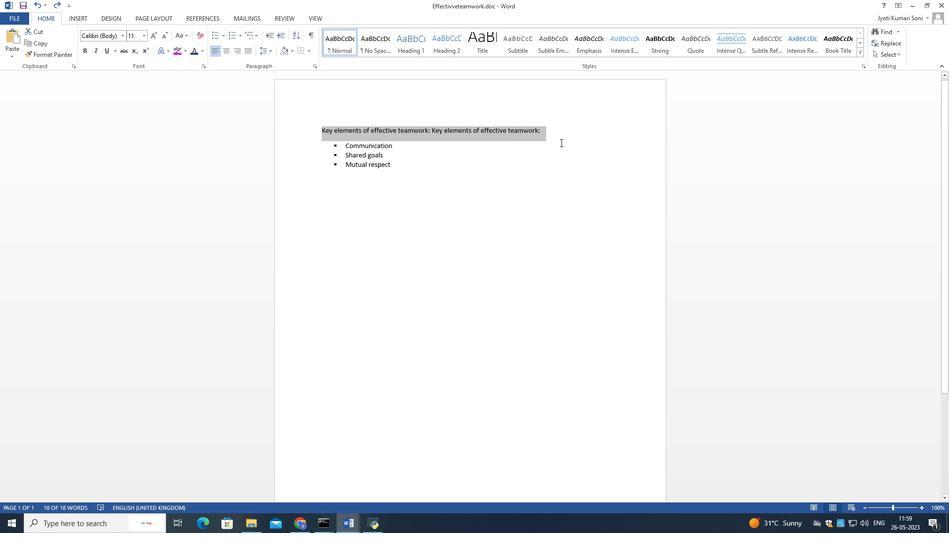 
Action: Mouse pressed left at (564, 143)
Screenshot: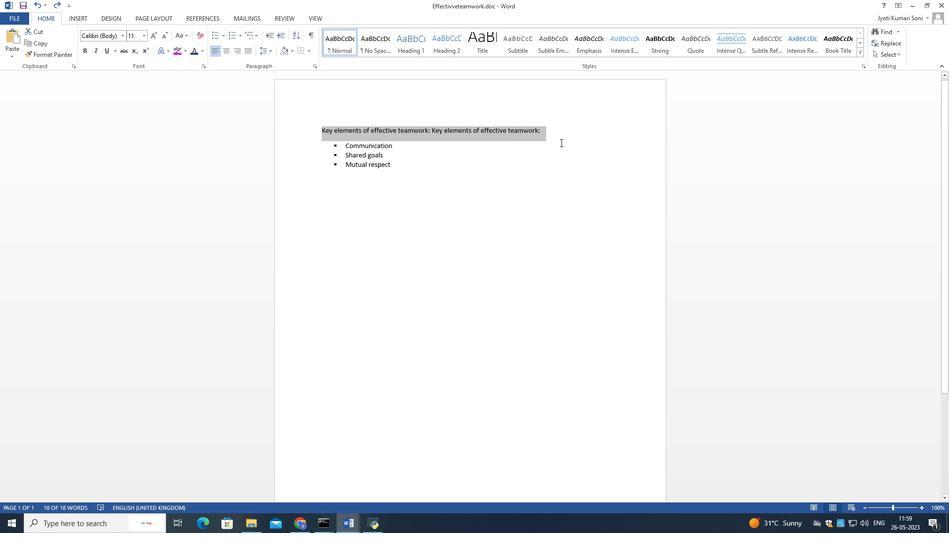 
Action: Mouse moved to (557, 128)
Screenshot: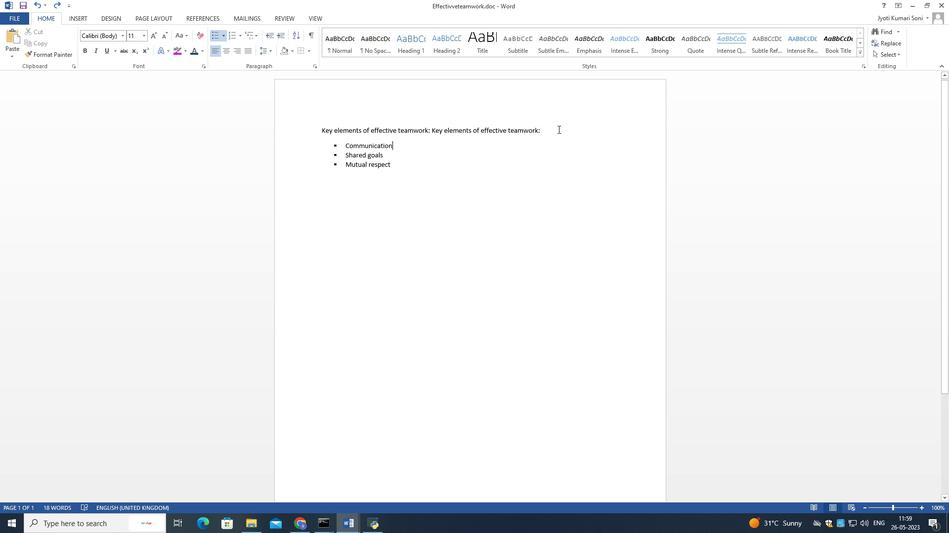 
Action: Mouse pressed left at (557, 128)
Screenshot: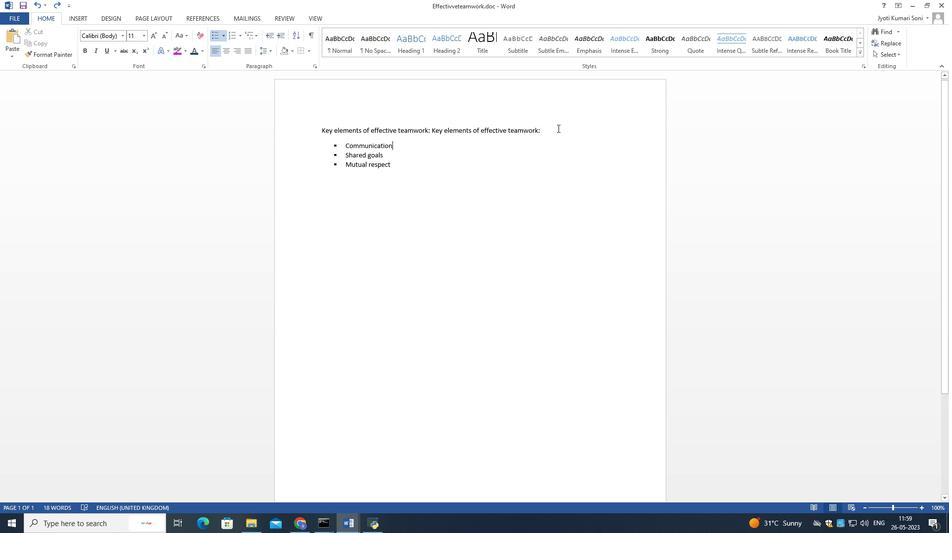 
Action: Mouse moved to (184, 52)
Screenshot: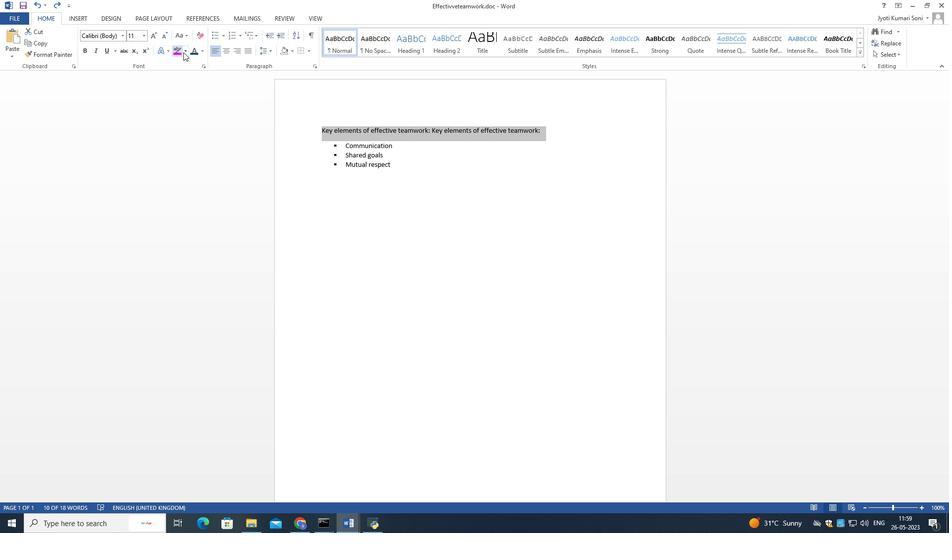 
Action: Mouse pressed left at (184, 52)
Screenshot: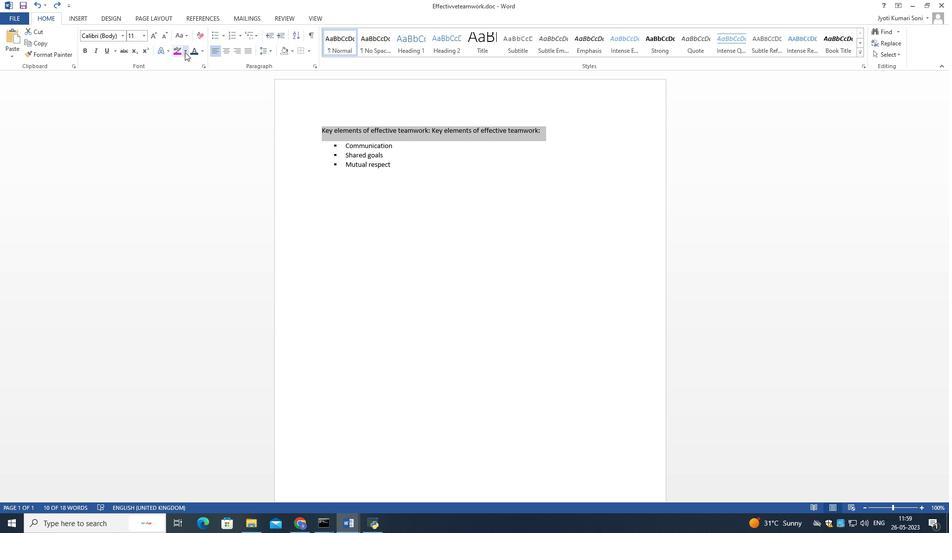 
Action: Mouse moved to (226, 63)
Screenshot: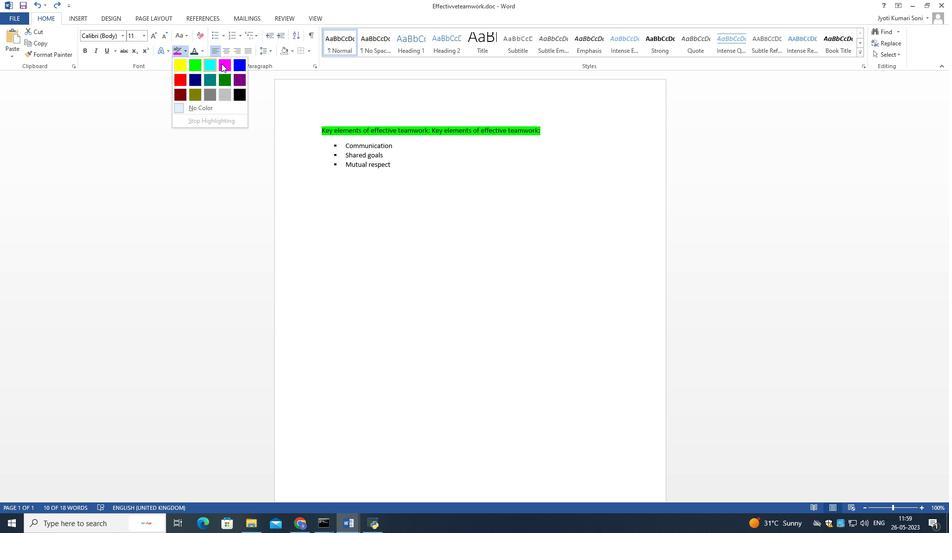 
Action: Mouse pressed left at (226, 63)
Screenshot: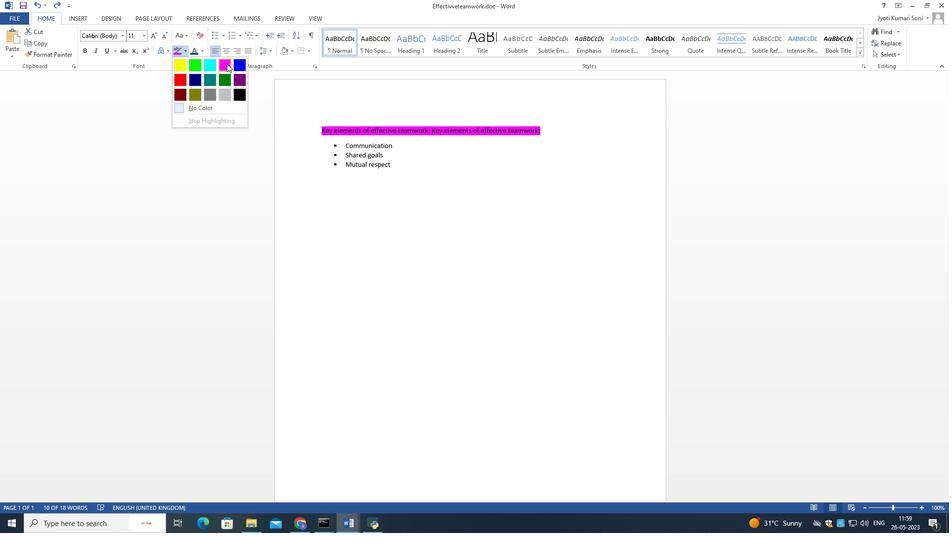 
Action: Mouse moved to (432, 191)
Screenshot: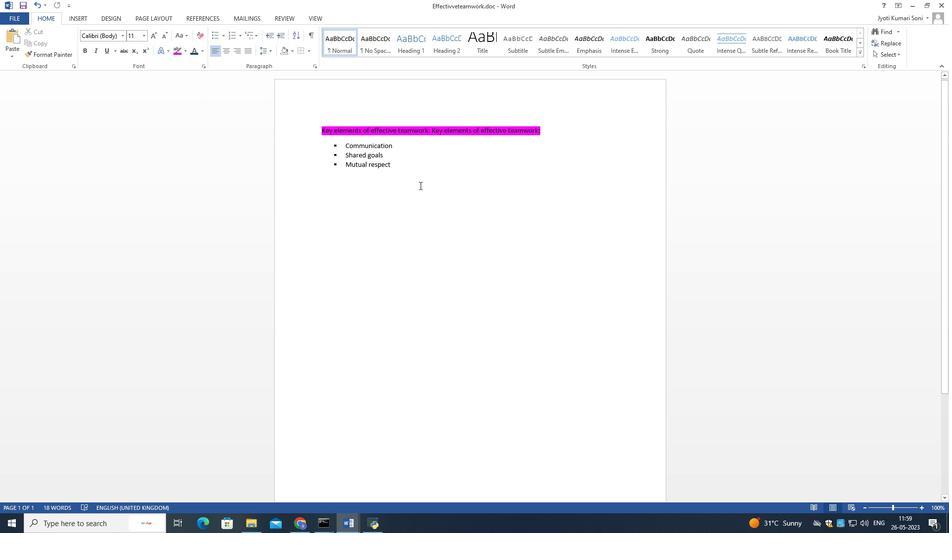 
Action: Mouse pressed left at (432, 191)
Screenshot: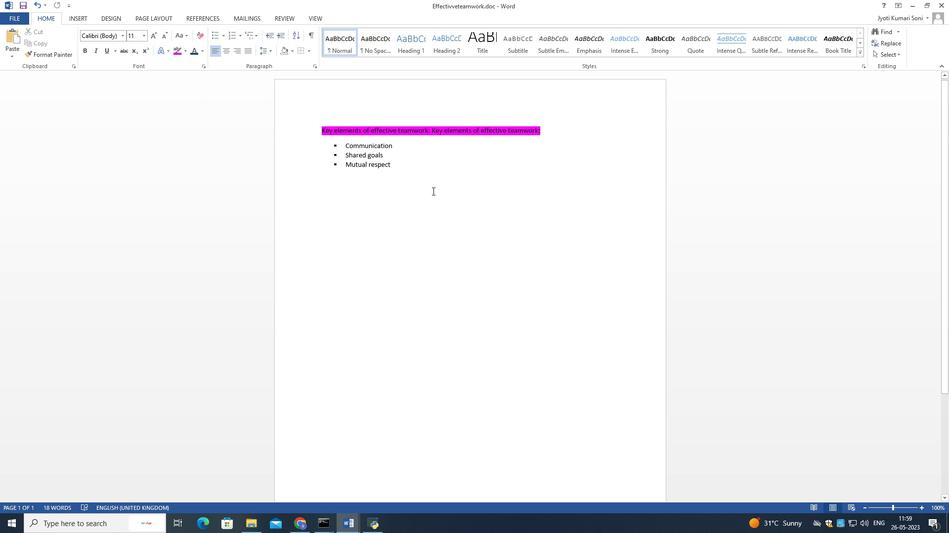 
Action: Mouse moved to (409, 172)
Screenshot: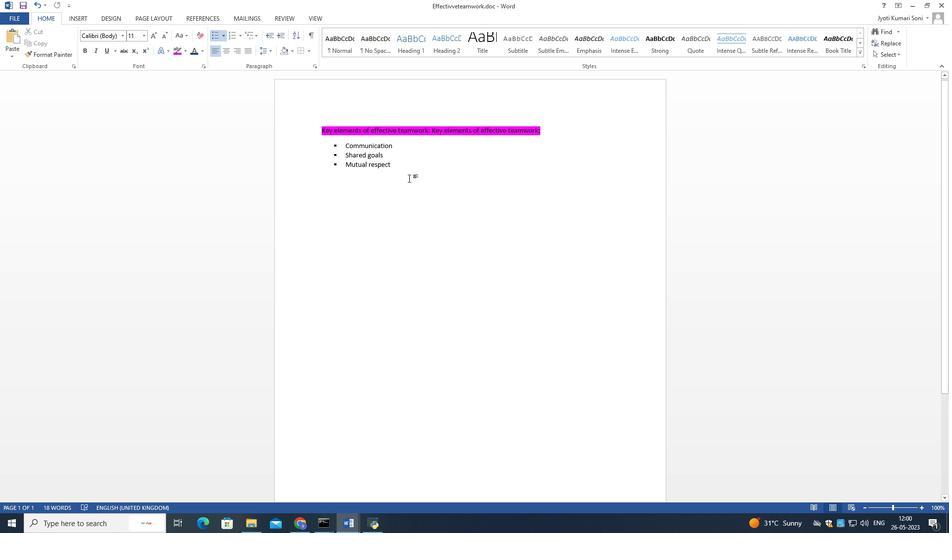 
Action: Mouse pressed left at (409, 172)
Screenshot: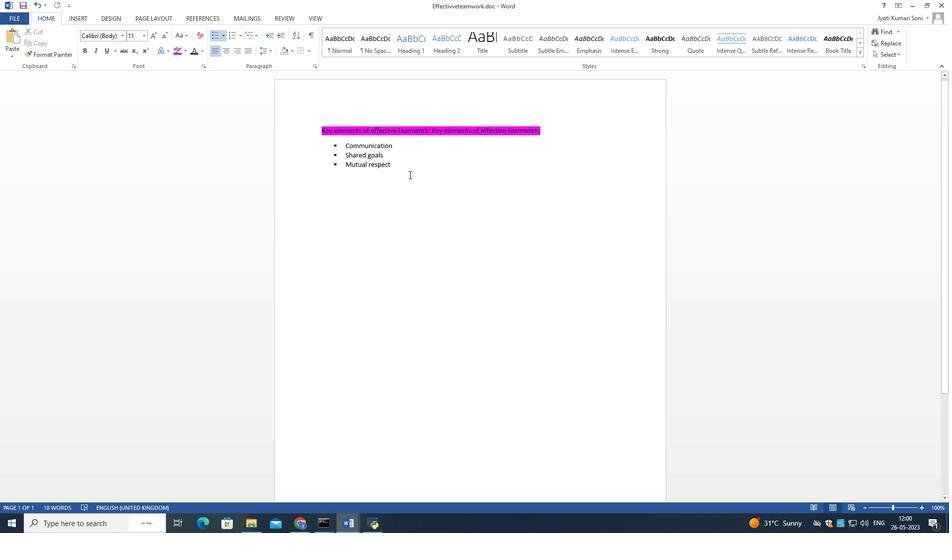 
Action: Mouse moved to (389, 212)
Screenshot: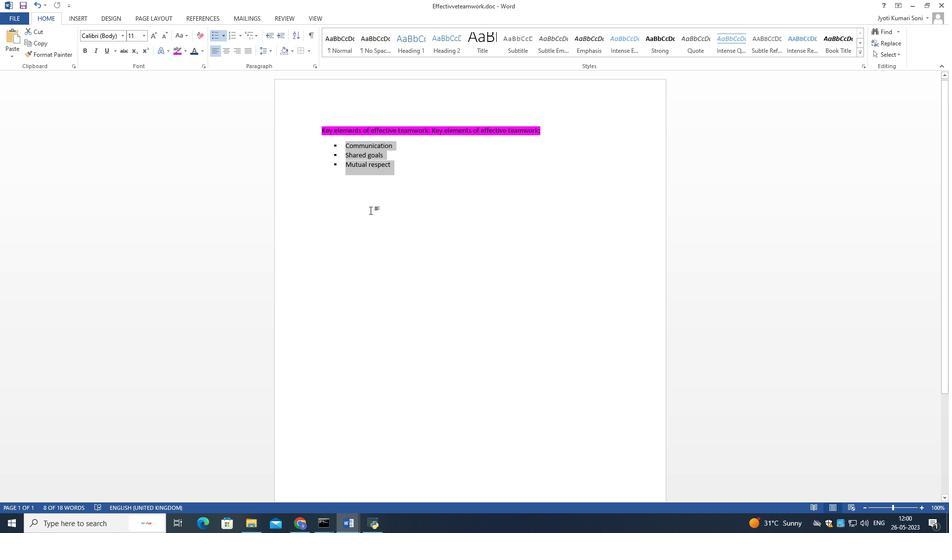 
Action: Mouse pressed left at (389, 212)
Screenshot: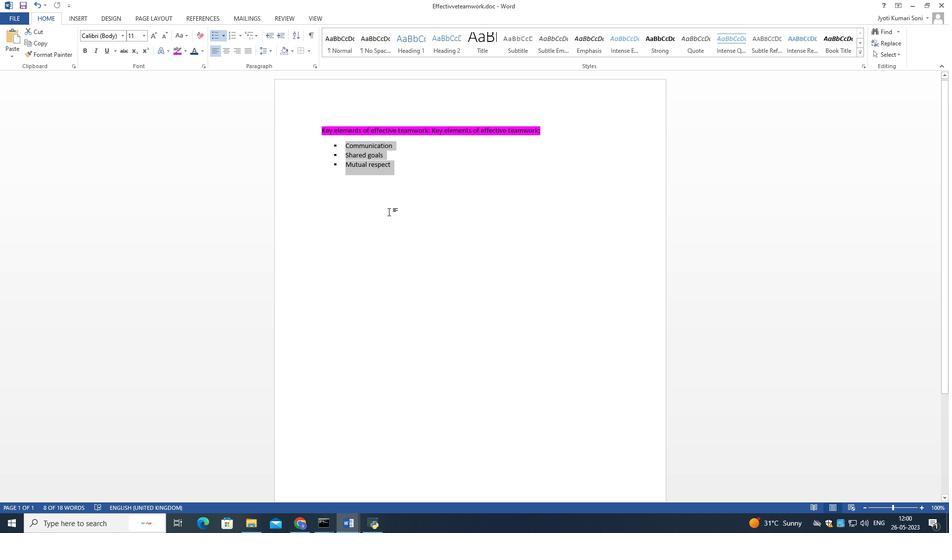 
Action: Mouse moved to (400, 169)
Screenshot: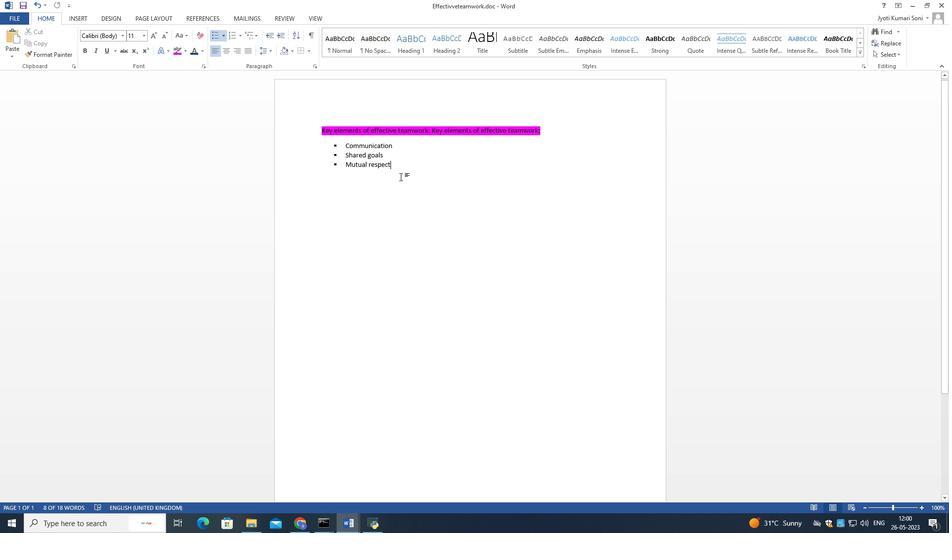 
Action: Mouse pressed left at (400, 169)
Screenshot: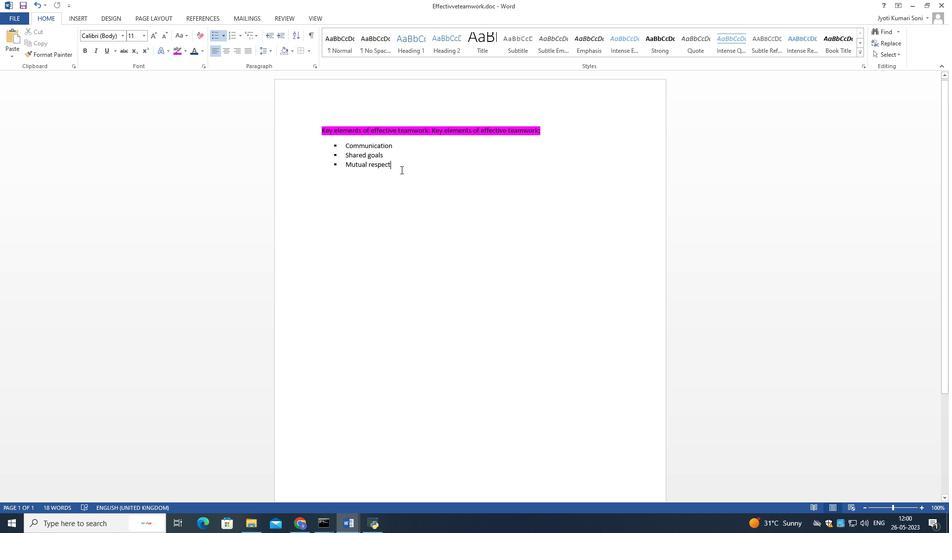 
Action: Mouse moved to (307, 51)
Screenshot: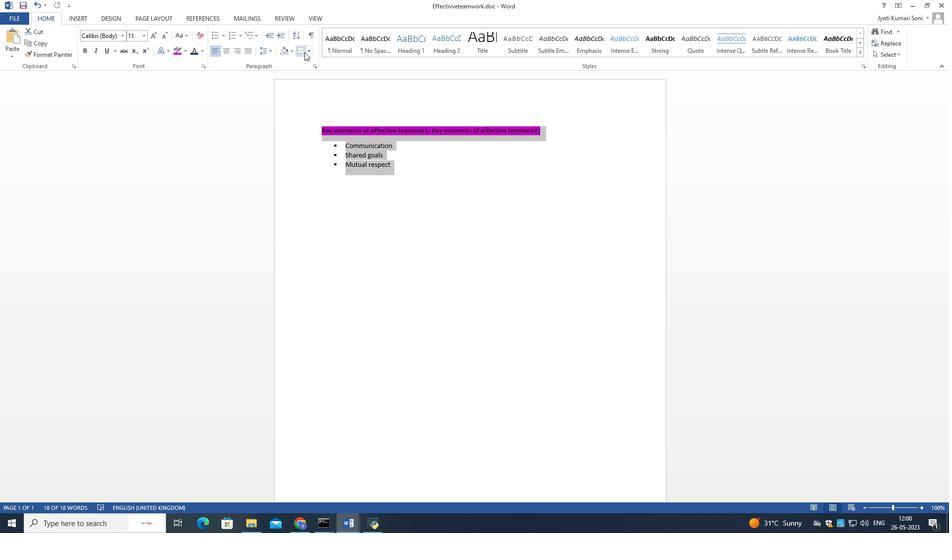 
Action: Mouse pressed left at (307, 51)
Screenshot: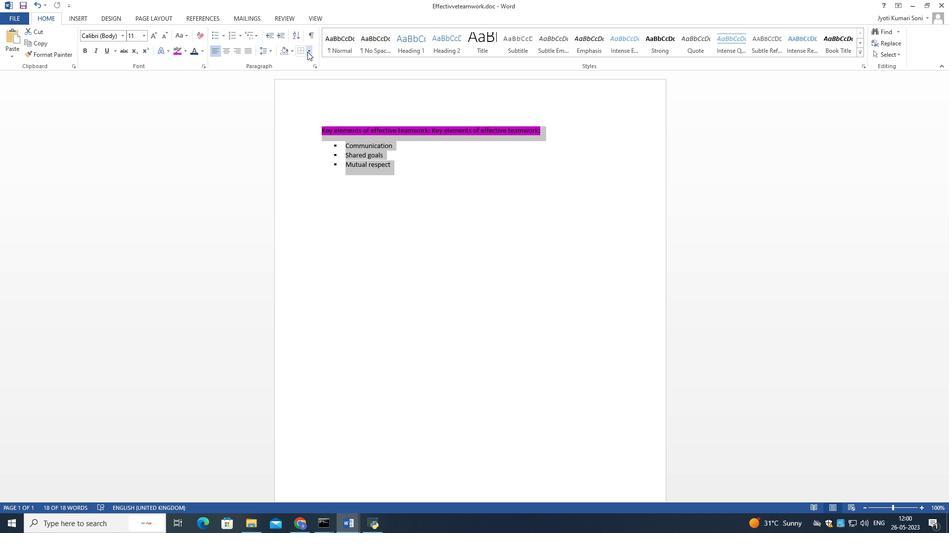 
Action: Mouse moved to (325, 133)
Screenshot: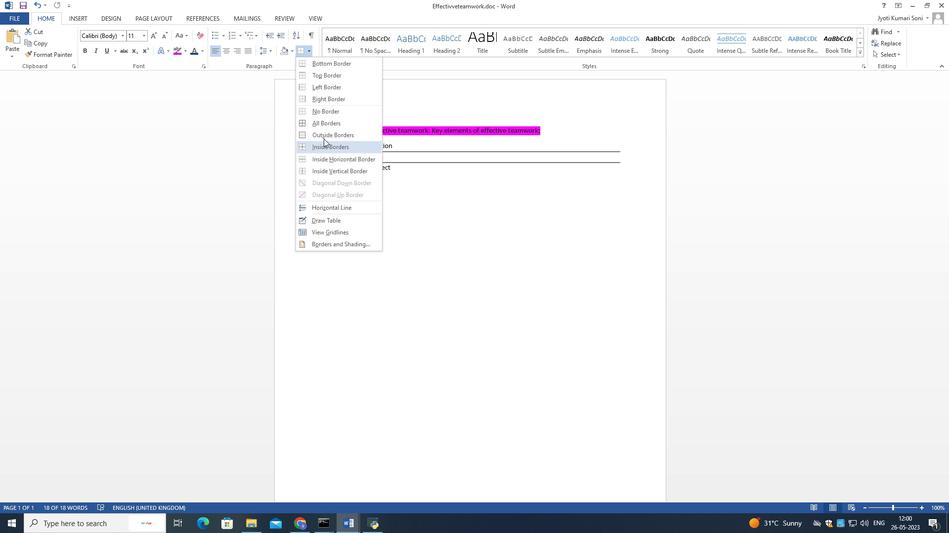 
Action: Mouse pressed left at (325, 133)
Screenshot: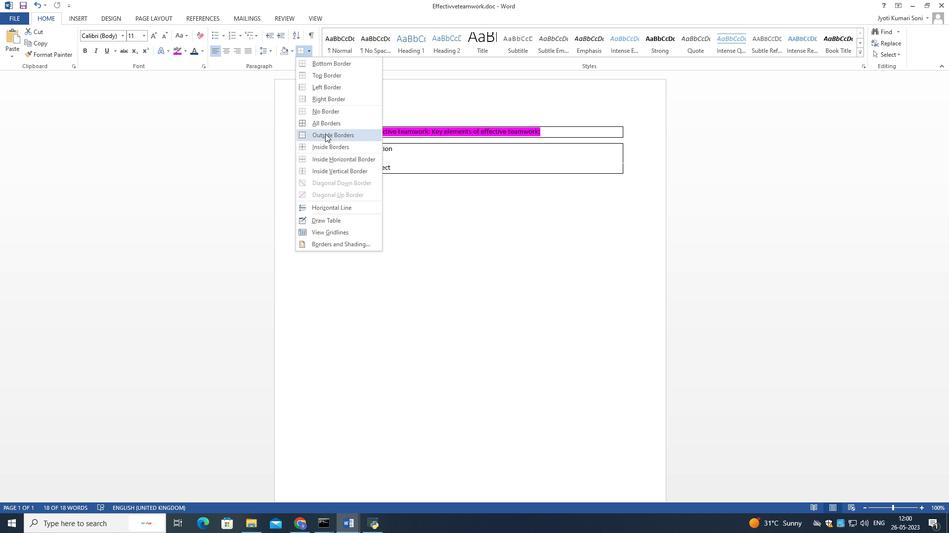 
Action: Mouse moved to (356, 212)
Screenshot: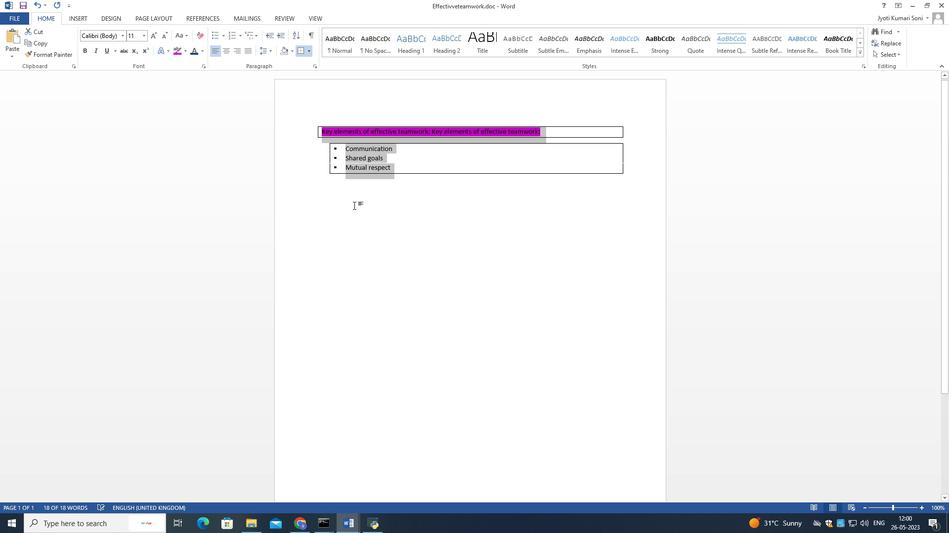 
Action: Mouse pressed left at (356, 212)
Screenshot: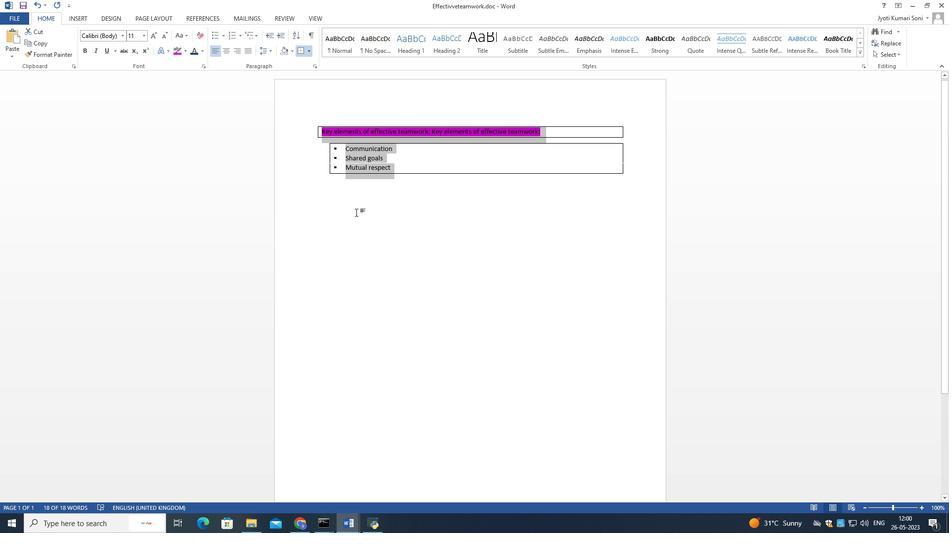 
Action: Mouse moved to (570, 128)
Screenshot: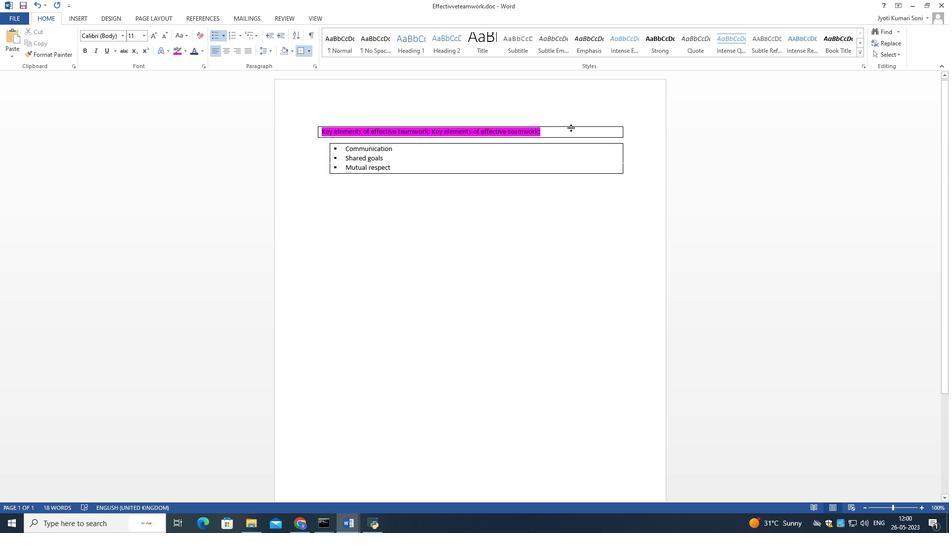 
Action: Mouse pressed left at (570, 128)
Screenshot: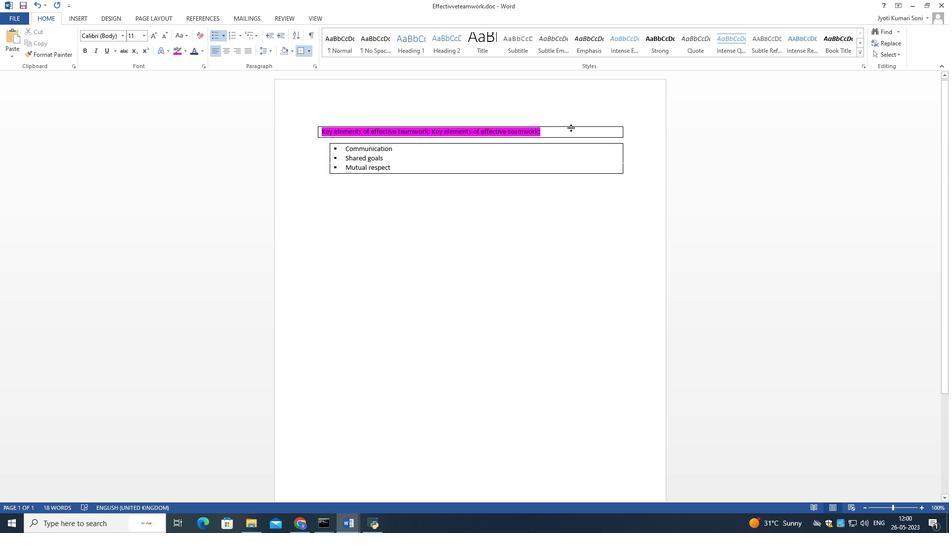 
Action: Mouse moved to (550, 132)
Screenshot: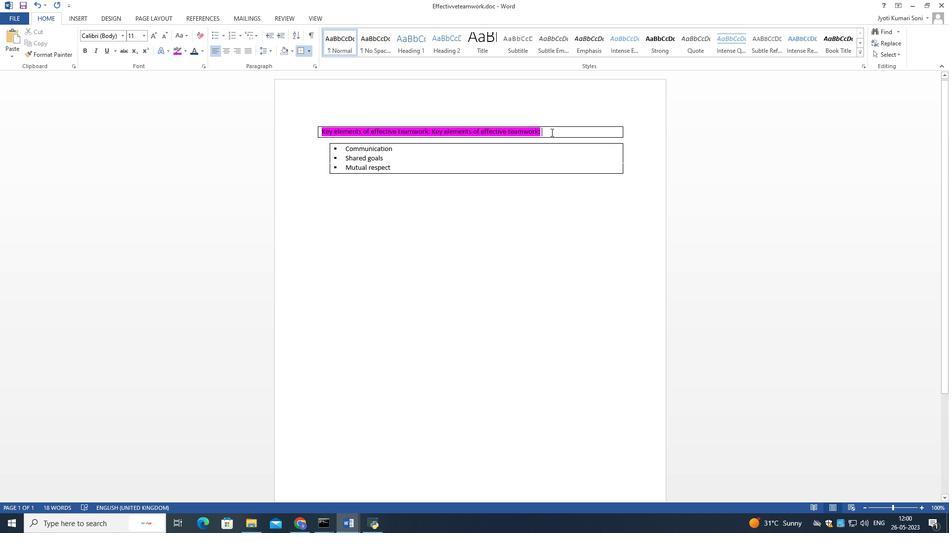 
Action: Mouse pressed left at (550, 132)
Screenshot: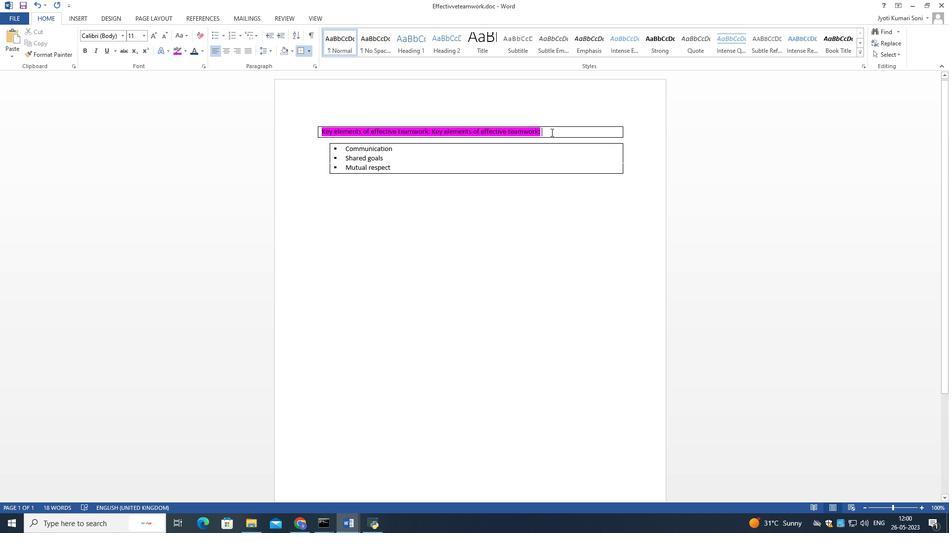 
Action: Mouse moved to (144, 35)
Screenshot: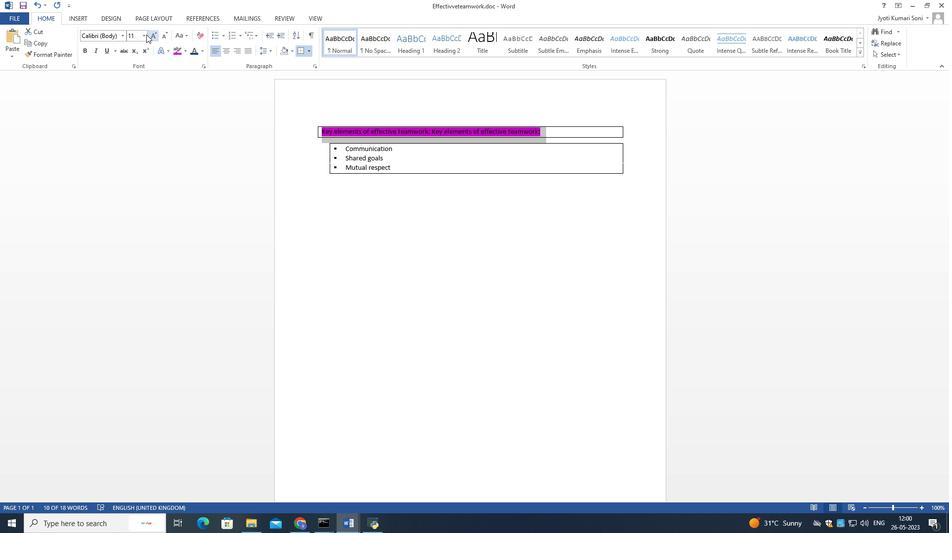 
Action: Mouse pressed left at (144, 35)
Screenshot: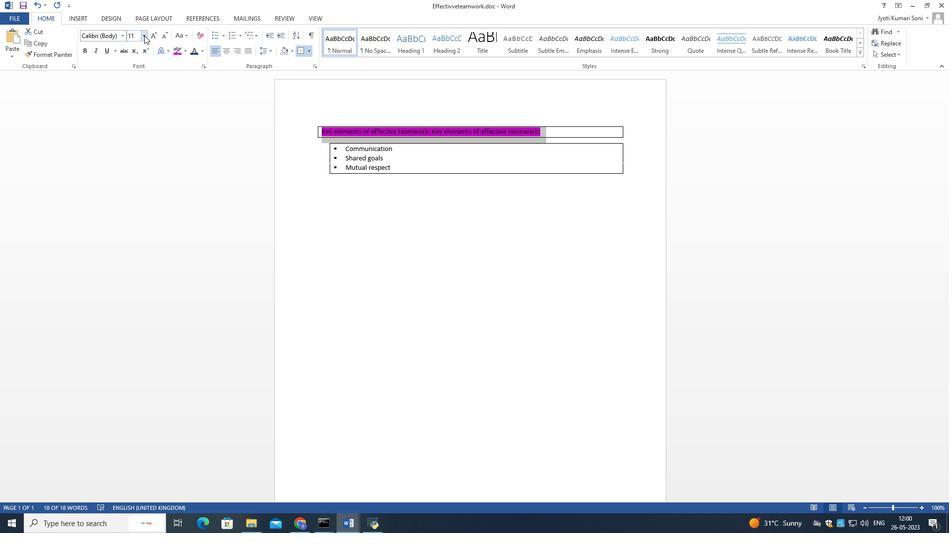 
Action: Mouse moved to (135, 102)
Screenshot: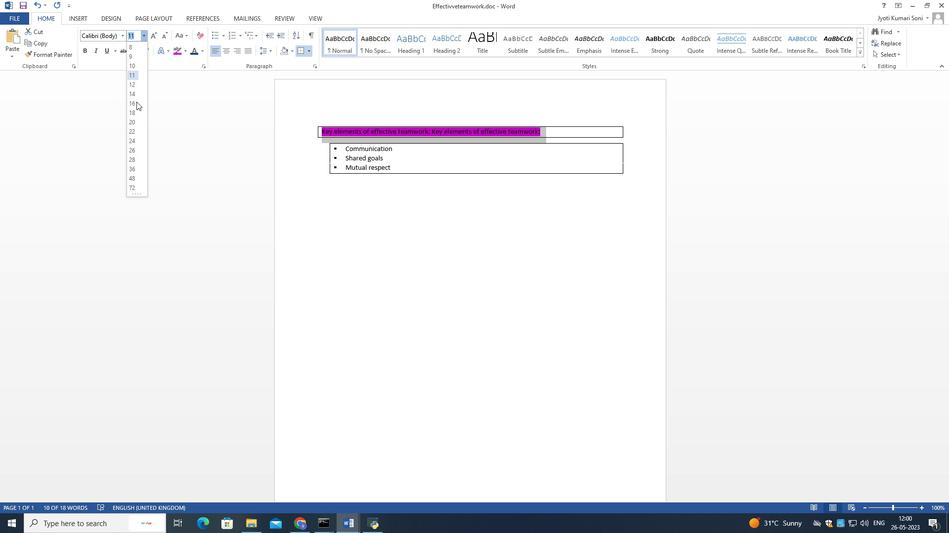 
Action: Mouse pressed left at (135, 102)
Screenshot: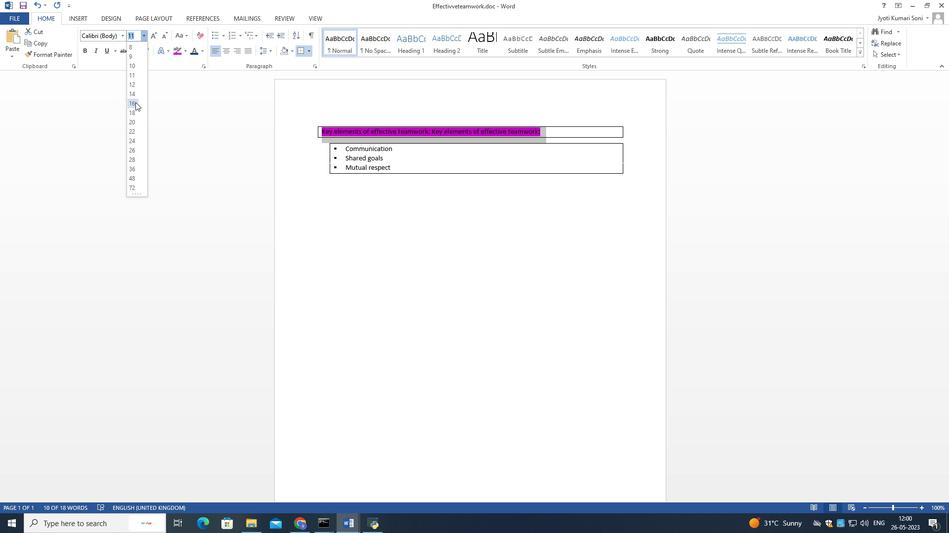 
Action: Mouse moved to (500, 273)
Screenshot: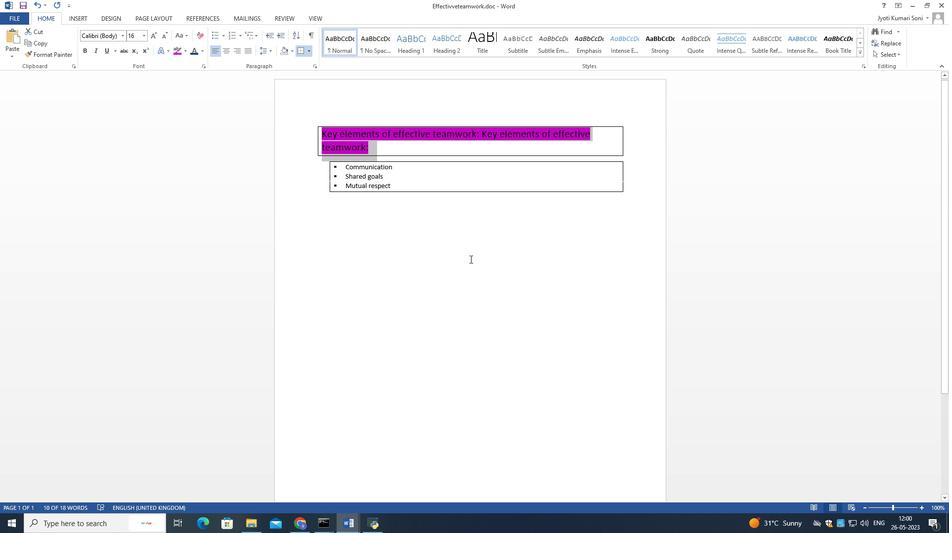 
Action: Mouse pressed left at (500, 273)
Screenshot: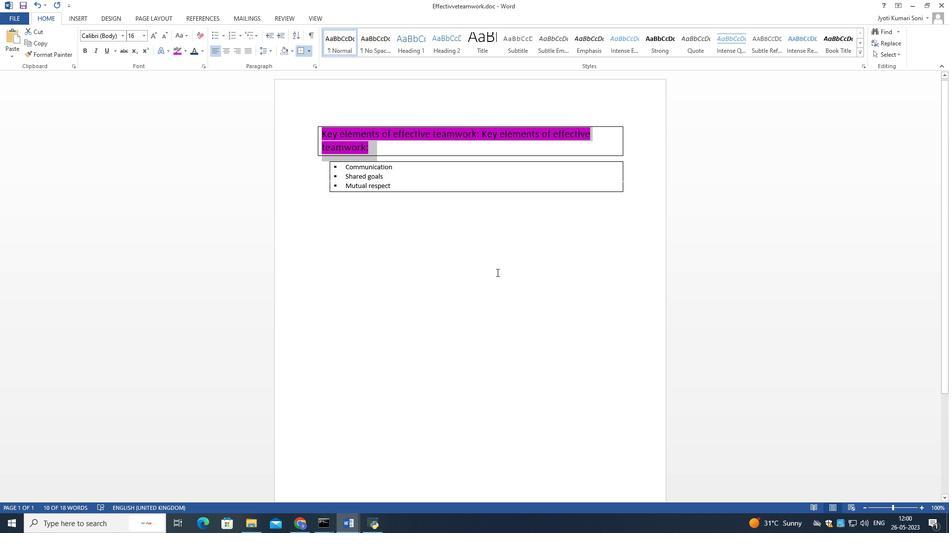 
Action: Mouse moved to (437, 198)
Screenshot: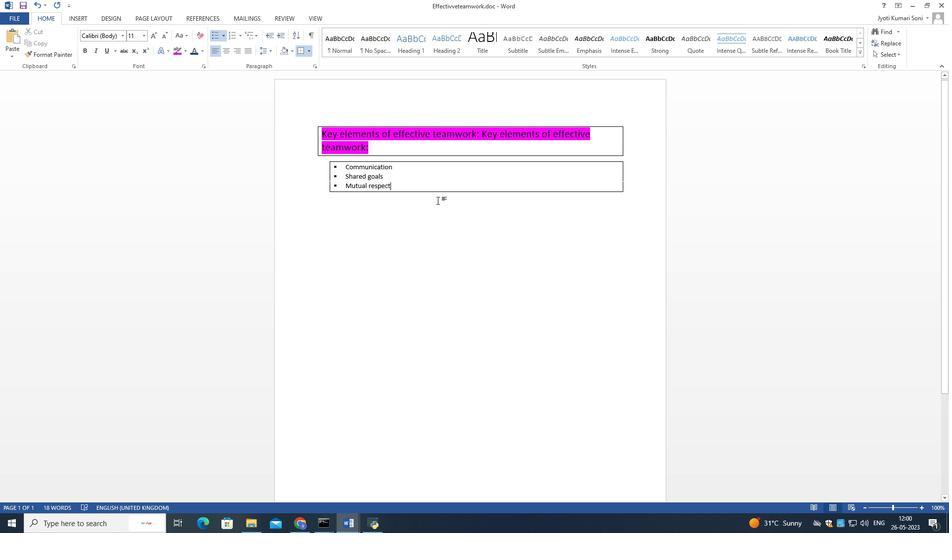 
Action: Mouse scrolled (437, 198) with delta (0, 0)
Screenshot: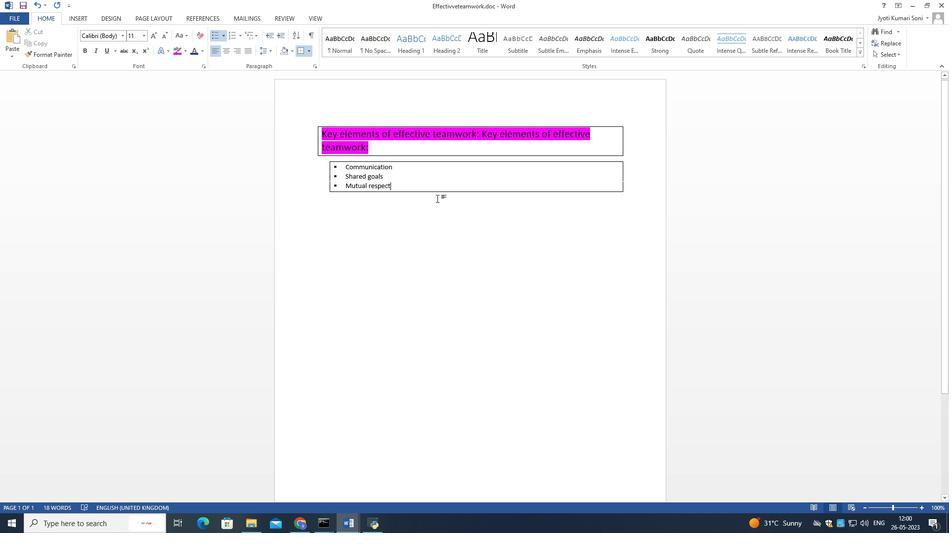 
Action: Mouse scrolled (437, 198) with delta (0, 0)
Screenshot: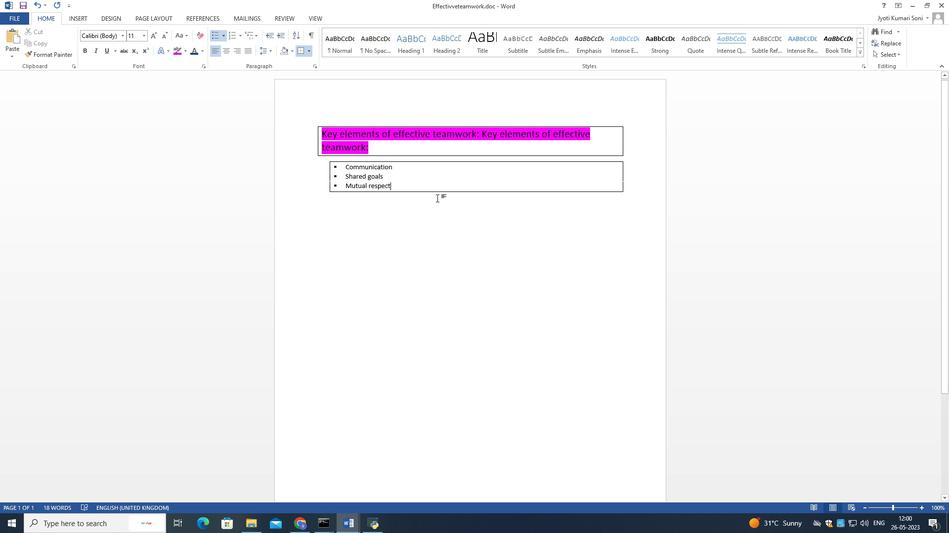 
Action: Mouse moved to (422, 187)
Screenshot: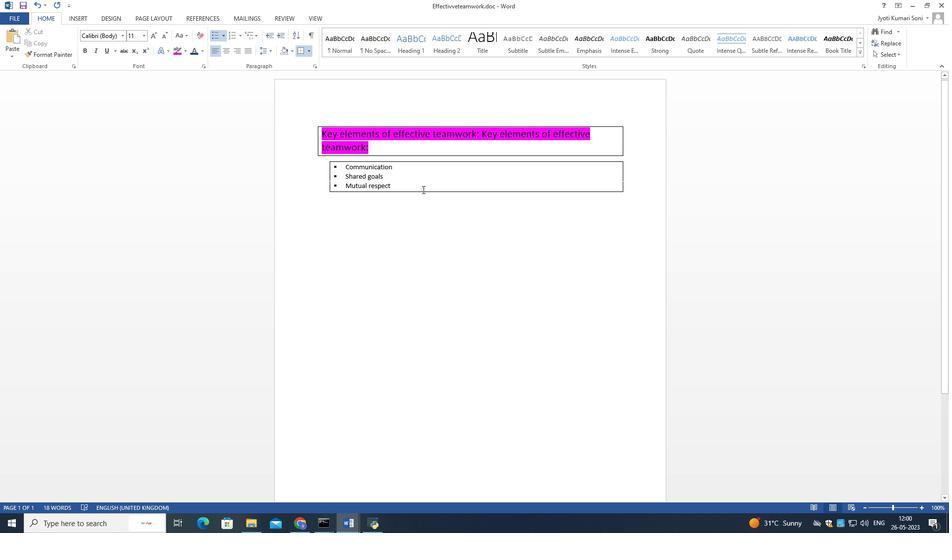 
Action: Mouse pressed left at (422, 187)
Screenshot: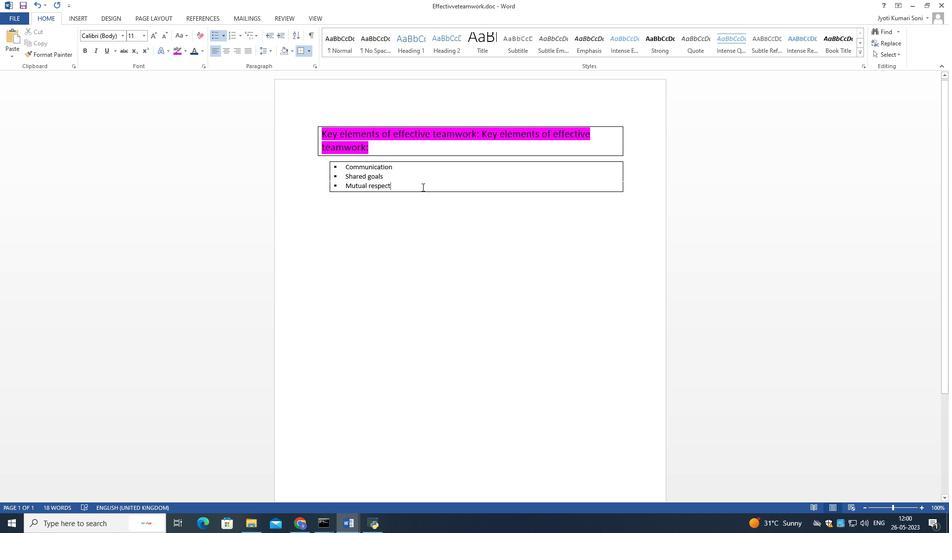 
Action: Mouse moved to (421, 186)
Screenshot: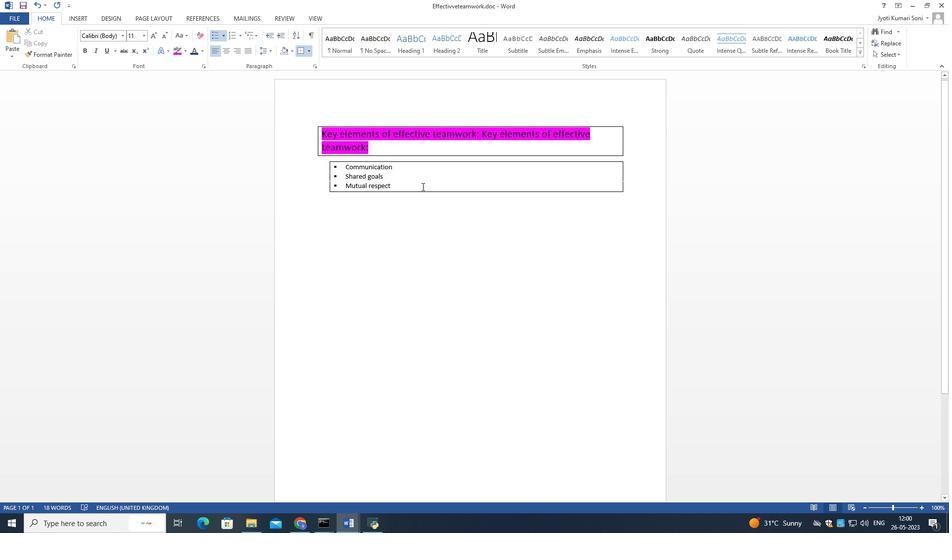 
